 Task: Look for space in Katsuta, Japan from 5th July, 2023 to 11th July, 2023 for 2 adults in price range Rs.8000 to Rs.16000. Place can be entire place with 2 bedrooms having 2 beds and 1 bathroom. Property type can be house, flat, guest house. Booking option can be shelf check-in. Required host language is English.
Action: Mouse moved to (452, 80)
Screenshot: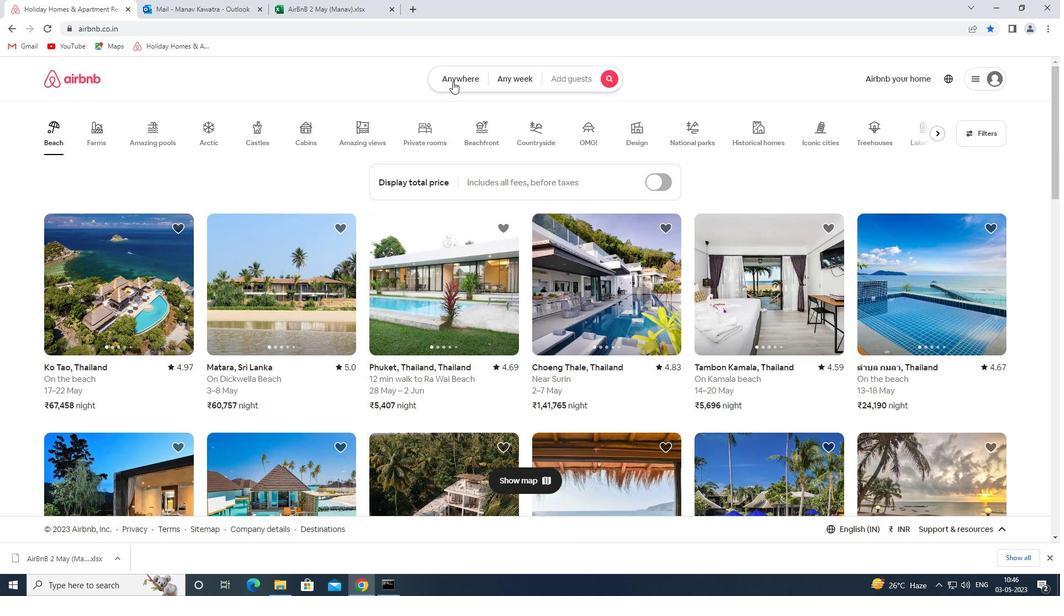 
Action: Mouse pressed left at (452, 80)
Screenshot: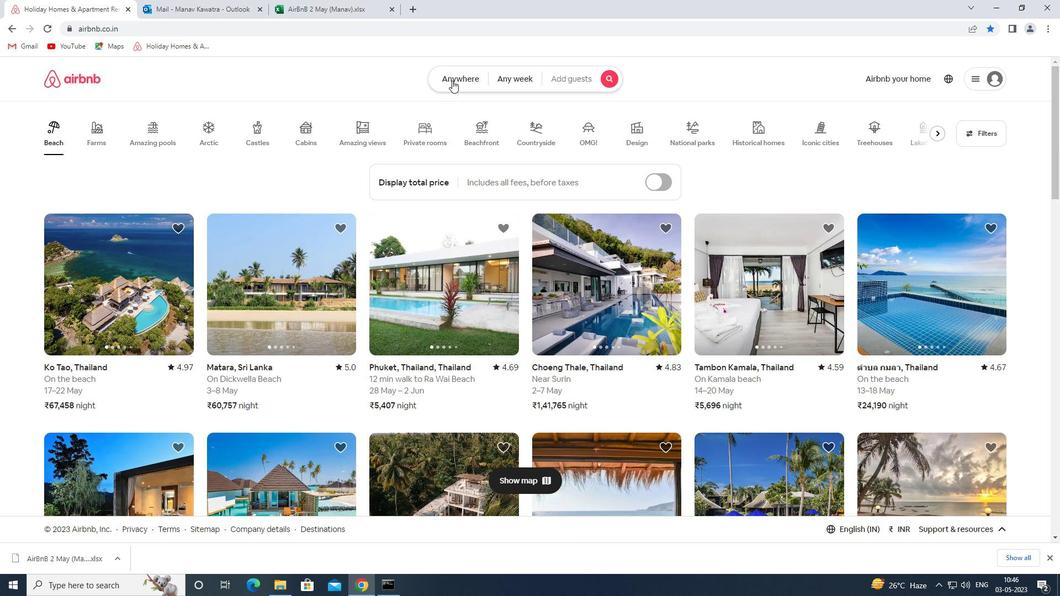 
Action: Mouse moved to (344, 117)
Screenshot: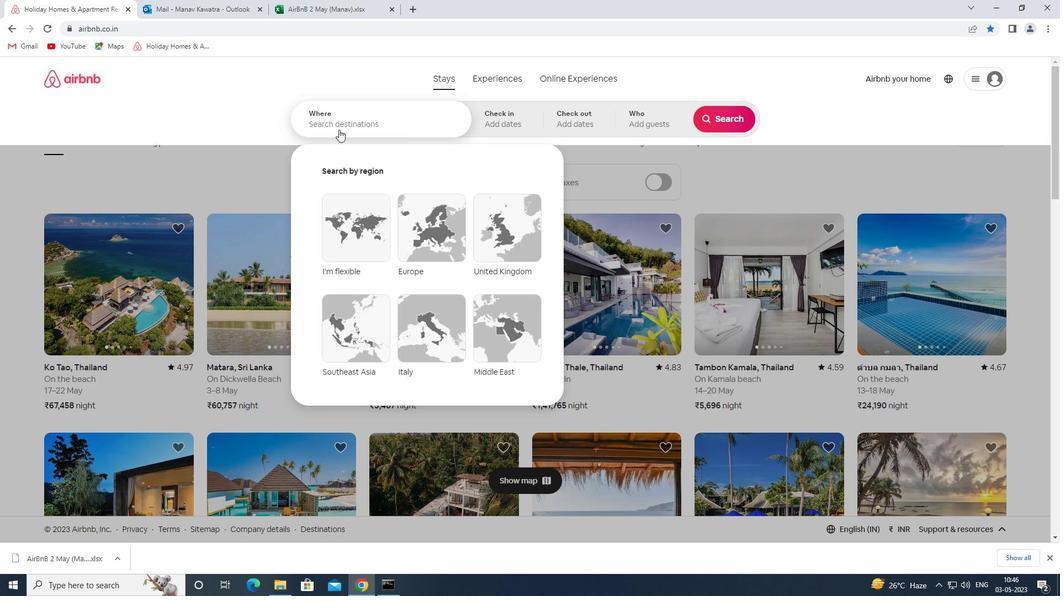 
Action: Mouse pressed left at (344, 117)
Screenshot: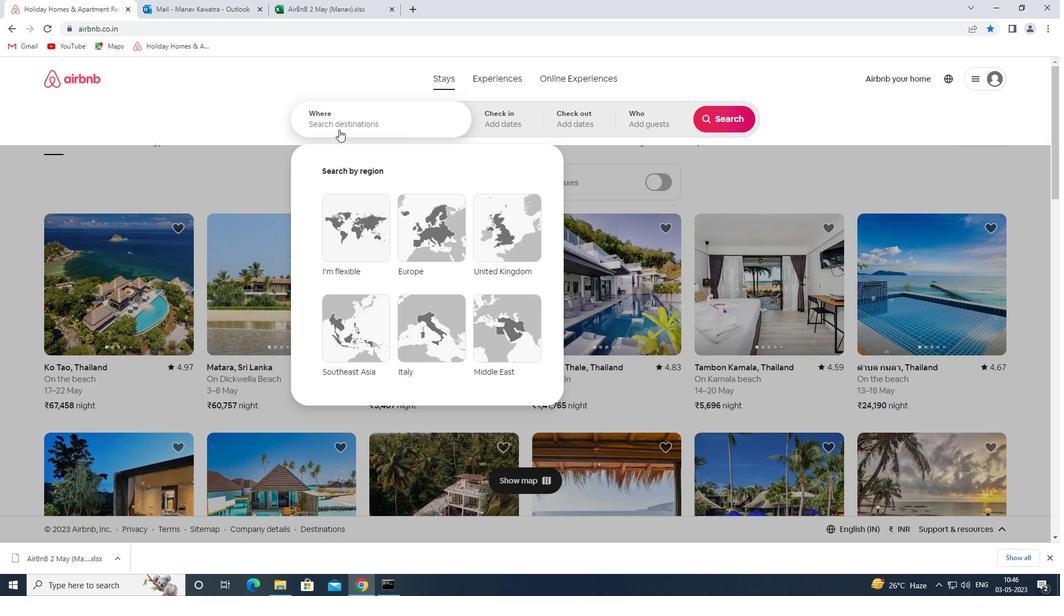 
Action: Mouse moved to (349, 126)
Screenshot: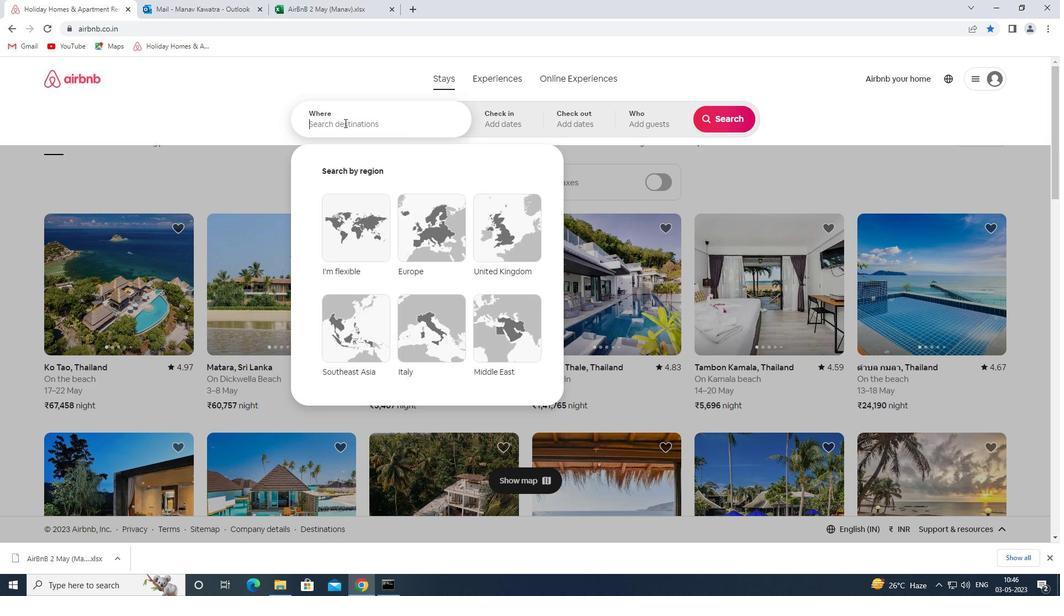 
Action: Key pressed katsuta<Key.space>japan<Key.space><Key.enter>
Screenshot: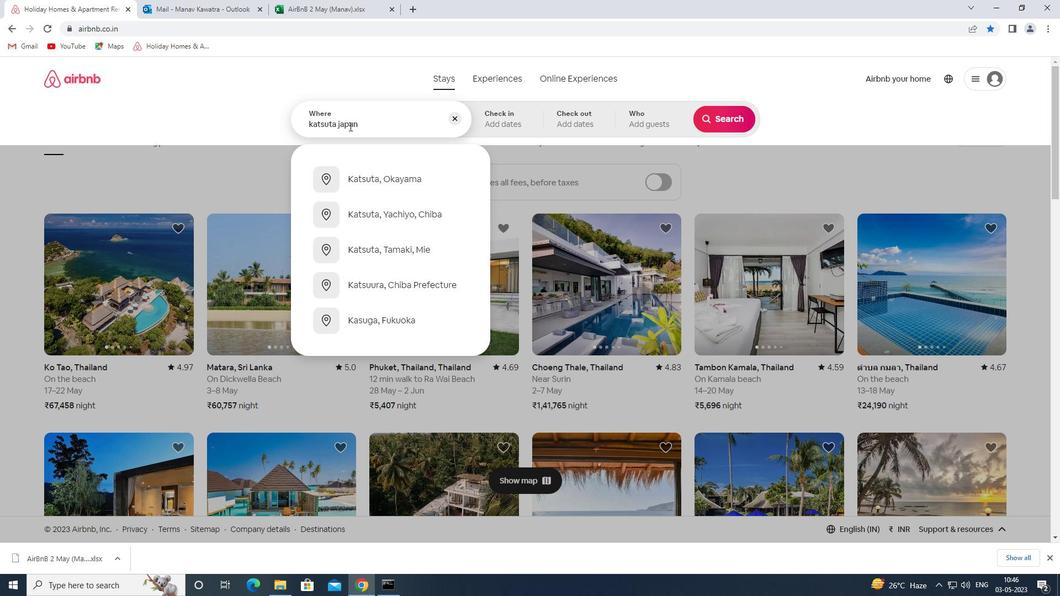 
Action: Mouse moved to (730, 202)
Screenshot: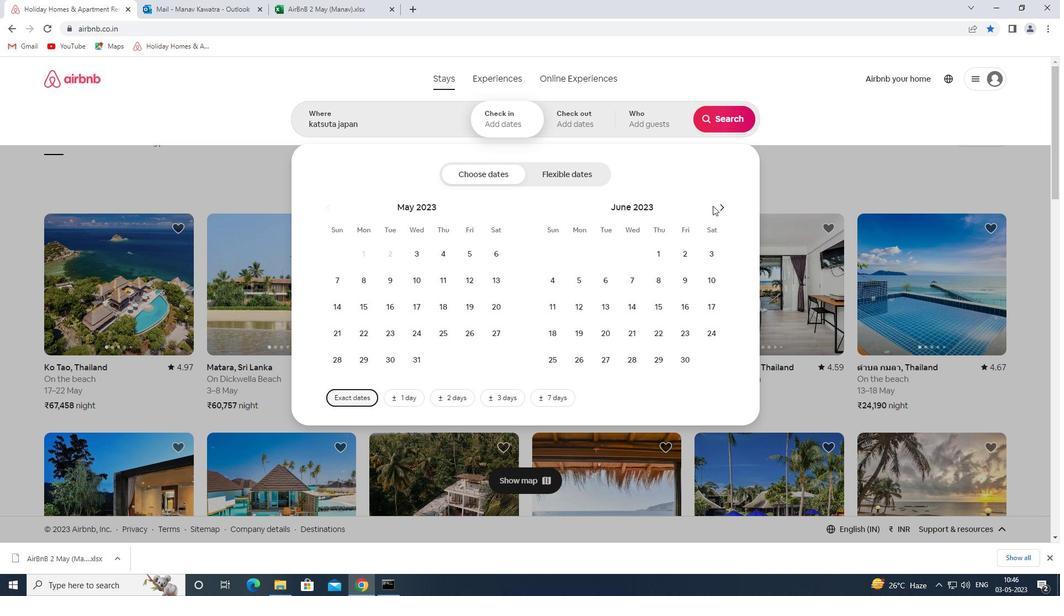 
Action: Mouse pressed left at (730, 202)
Screenshot: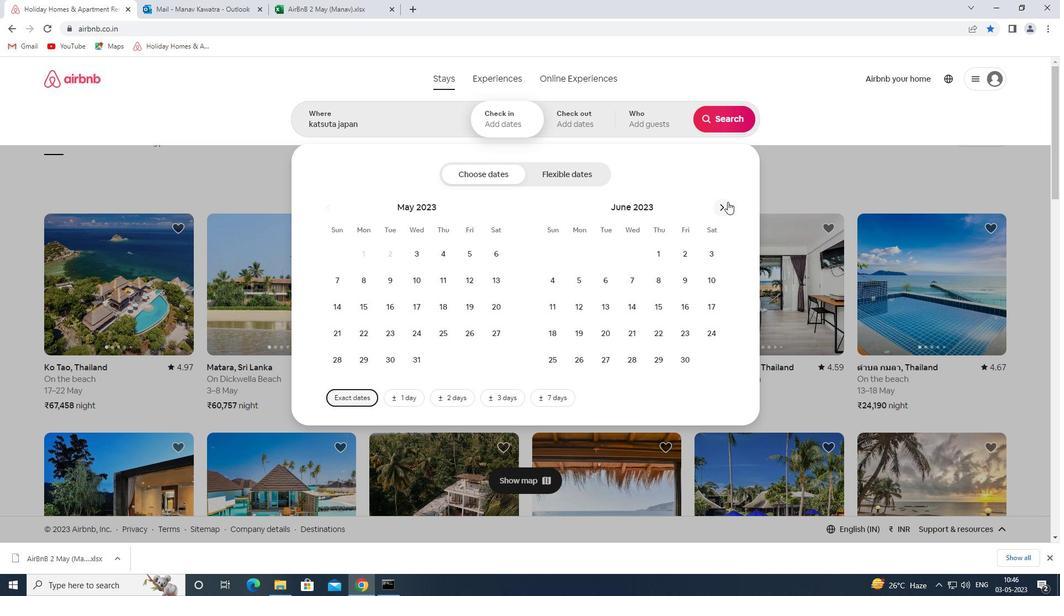 
Action: Mouse moved to (721, 205)
Screenshot: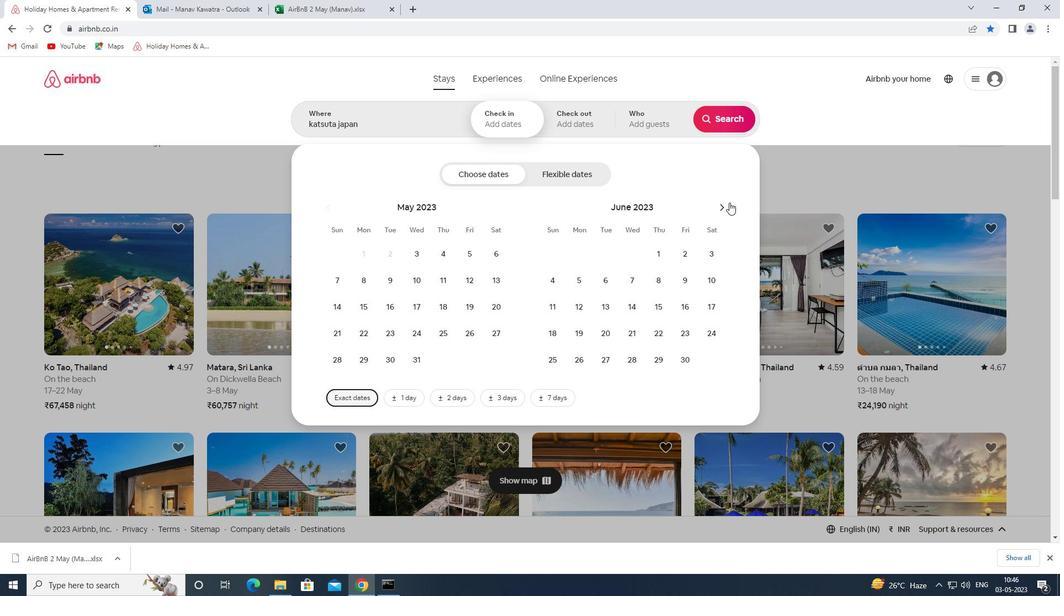
Action: Mouse pressed left at (721, 205)
Screenshot: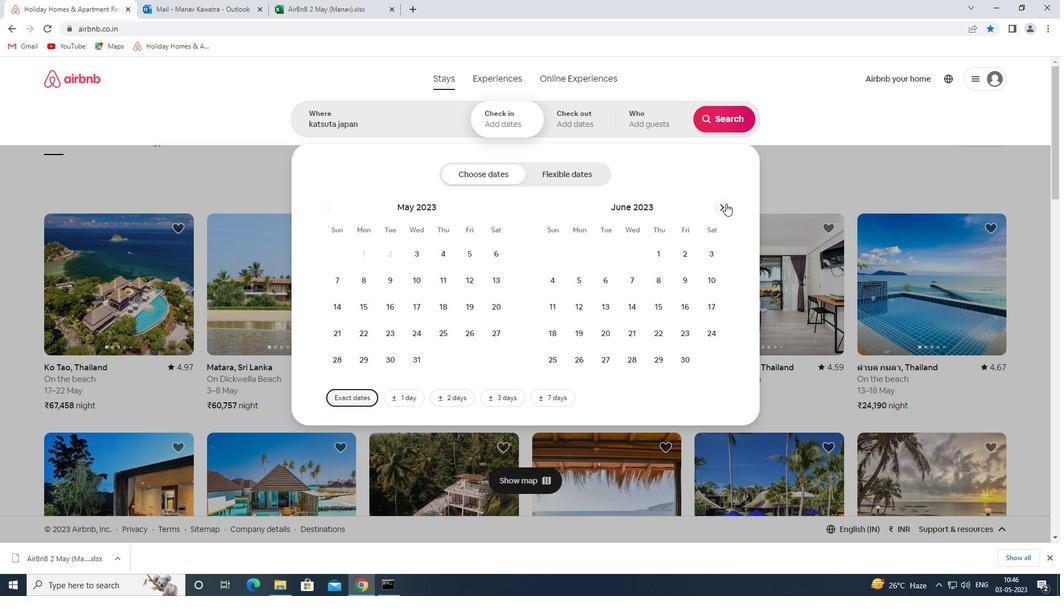 
Action: Mouse moved to (625, 282)
Screenshot: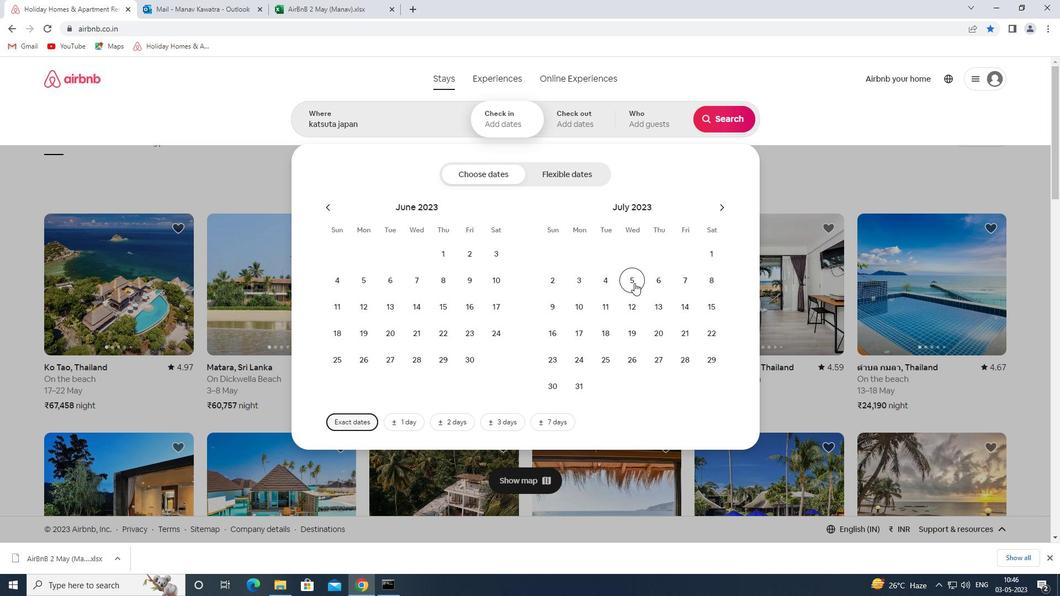 
Action: Mouse pressed left at (625, 282)
Screenshot: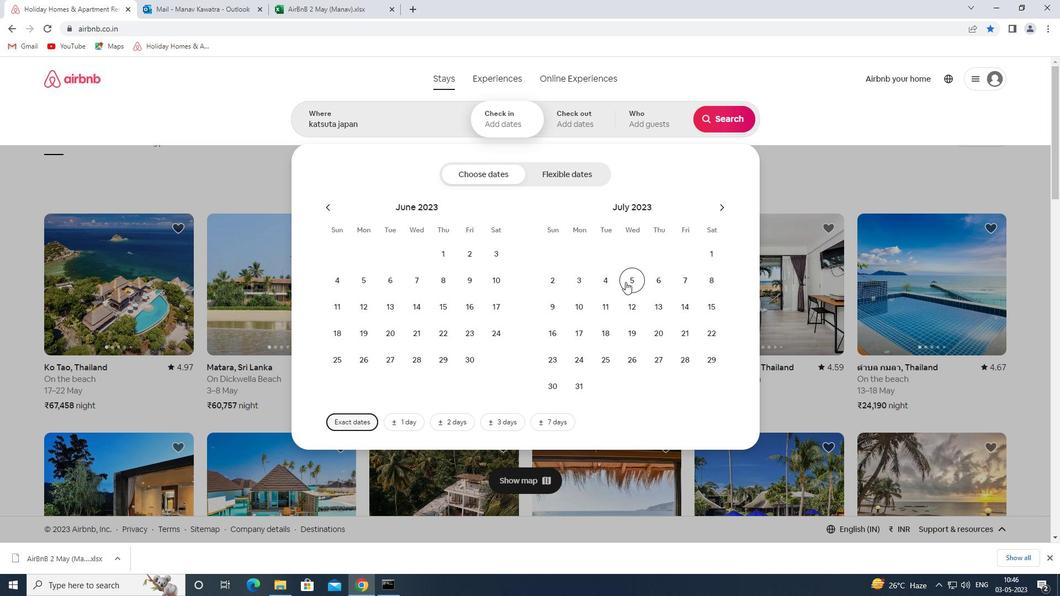 
Action: Mouse moved to (598, 310)
Screenshot: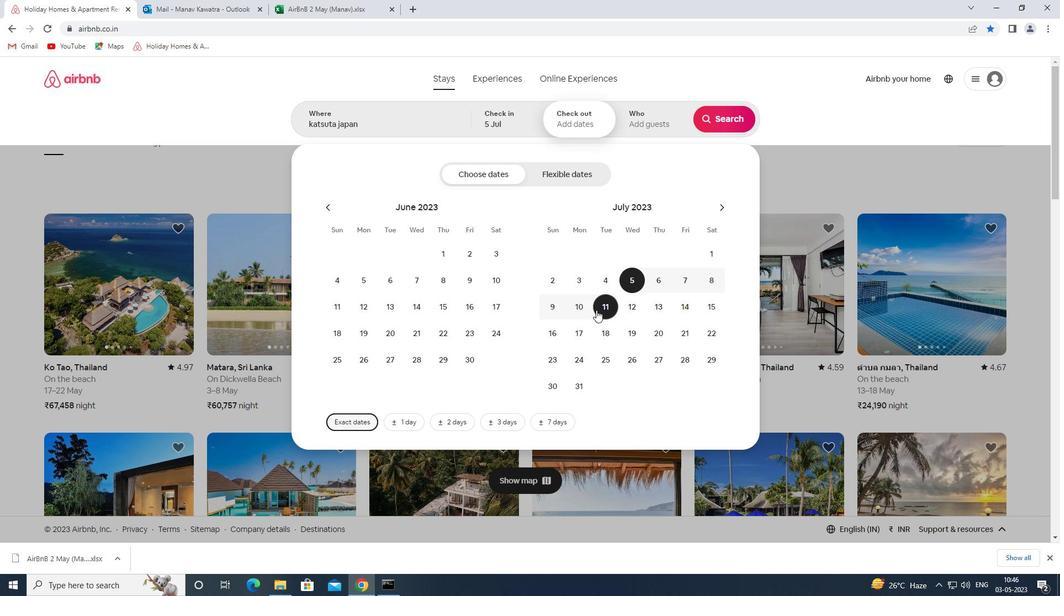 
Action: Mouse pressed left at (598, 310)
Screenshot: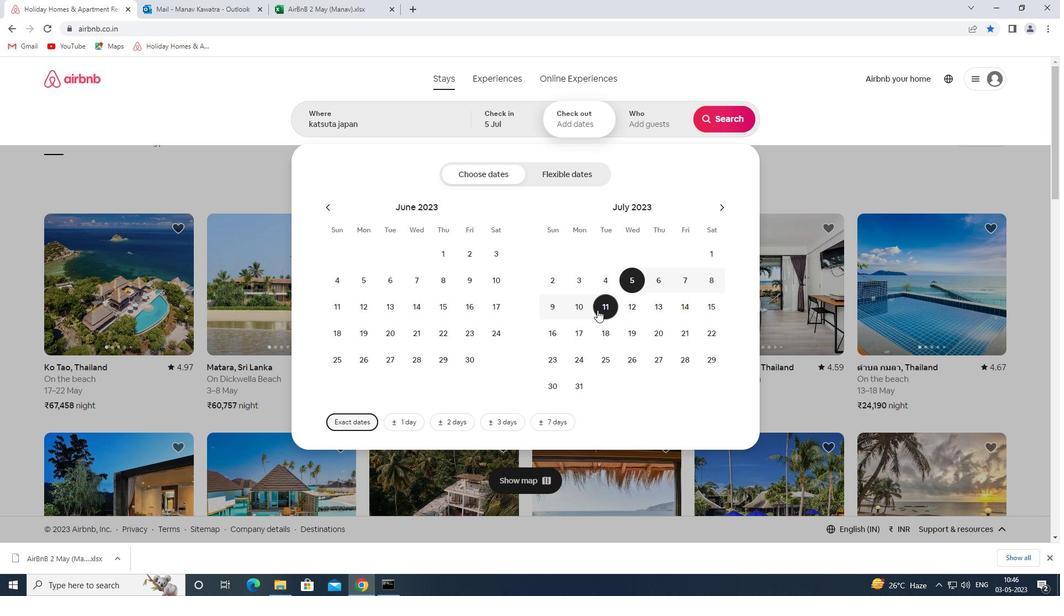 
Action: Mouse moved to (651, 128)
Screenshot: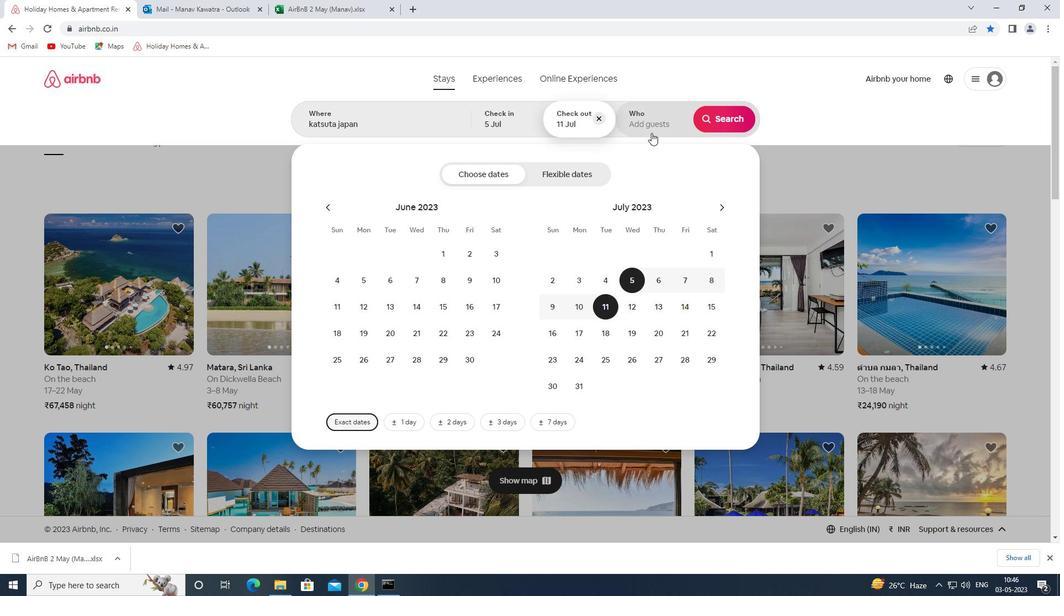 
Action: Mouse pressed left at (651, 128)
Screenshot: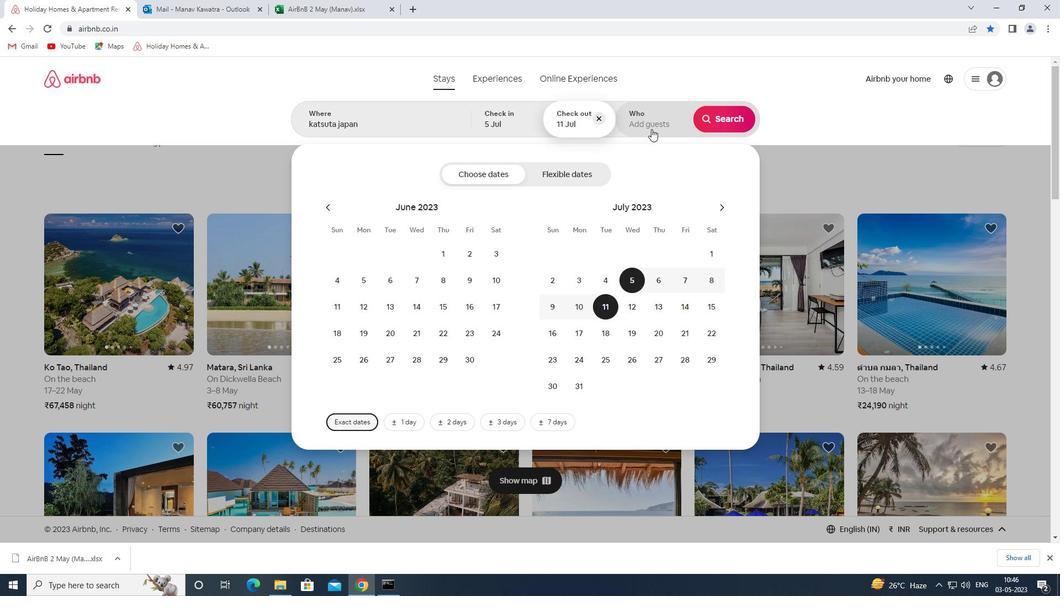 
Action: Mouse moved to (725, 183)
Screenshot: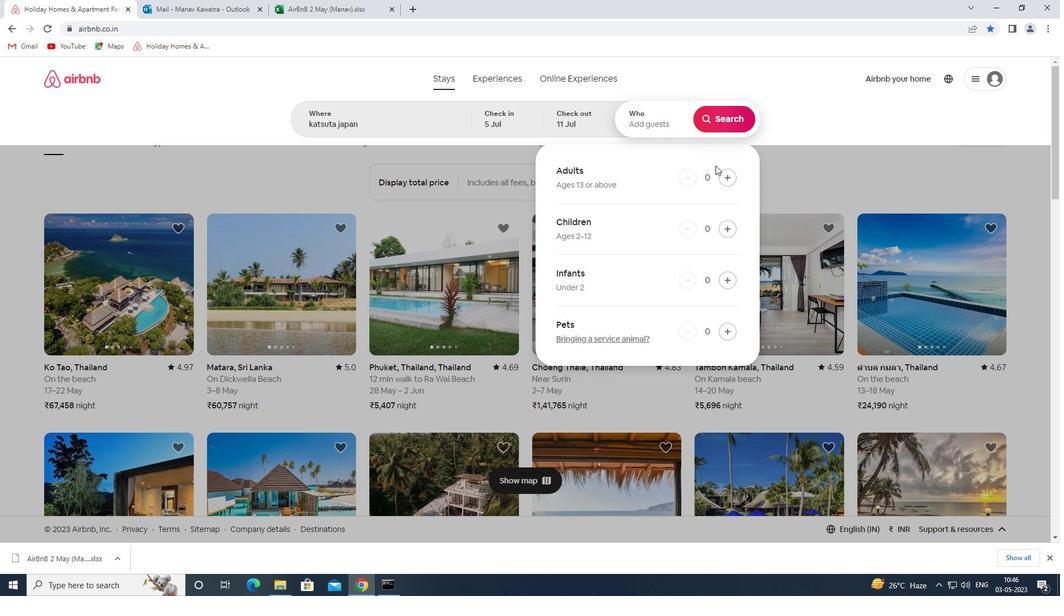 
Action: Mouse pressed left at (725, 183)
Screenshot: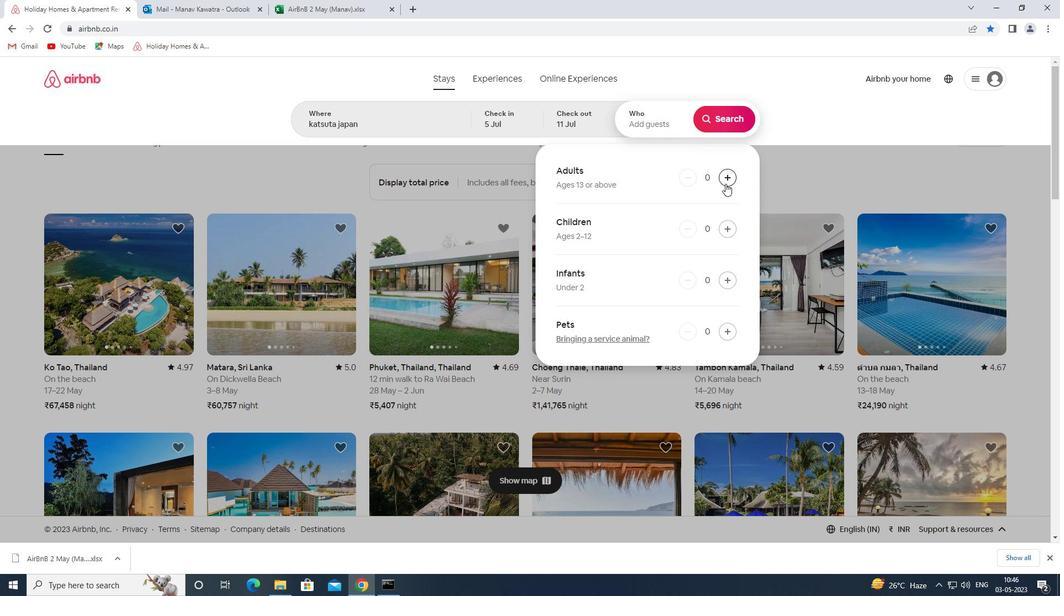 
Action: Mouse pressed left at (725, 183)
Screenshot: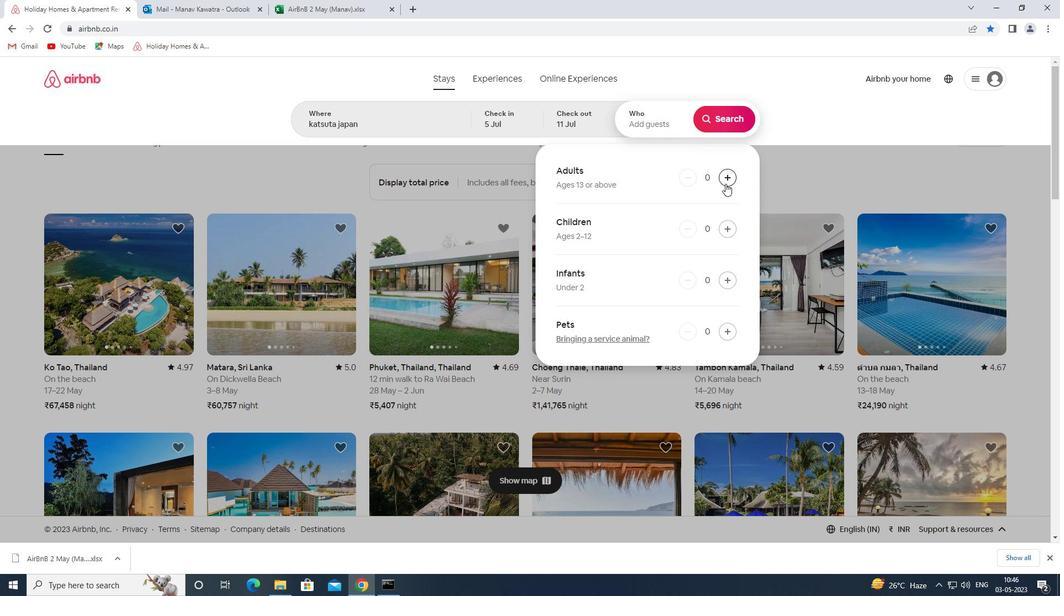 
Action: Mouse moved to (725, 124)
Screenshot: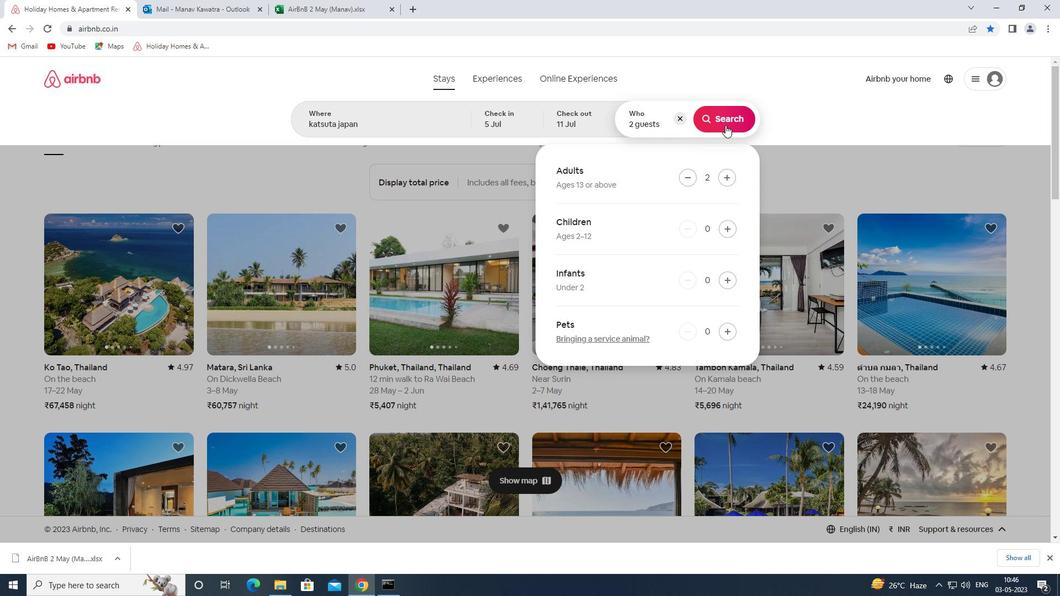 
Action: Mouse pressed left at (725, 124)
Screenshot: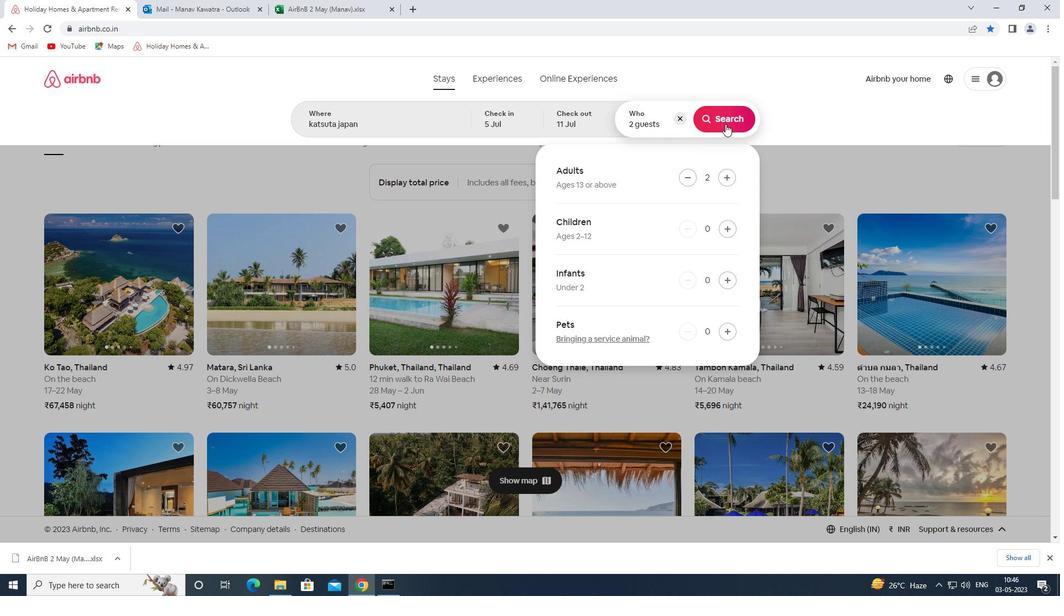 
Action: Mouse moved to (1016, 123)
Screenshot: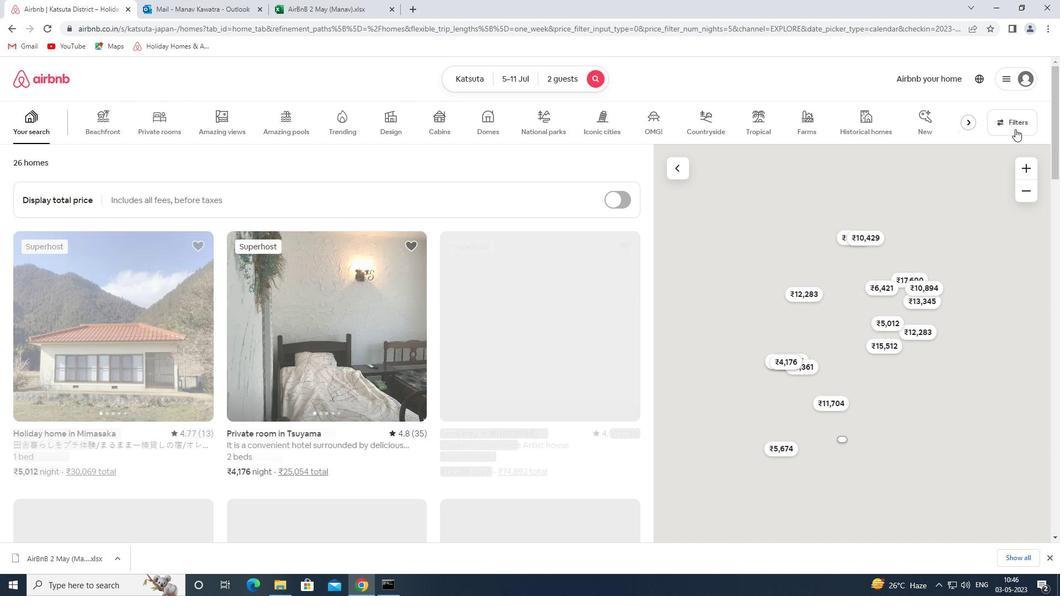 
Action: Mouse pressed left at (1016, 123)
Screenshot: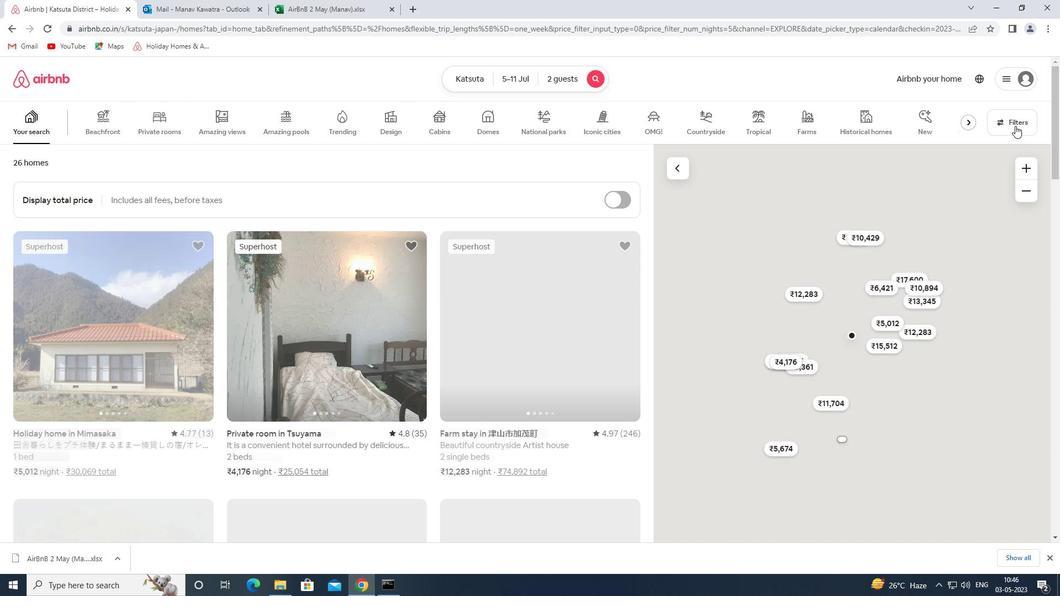 
Action: Mouse moved to (395, 256)
Screenshot: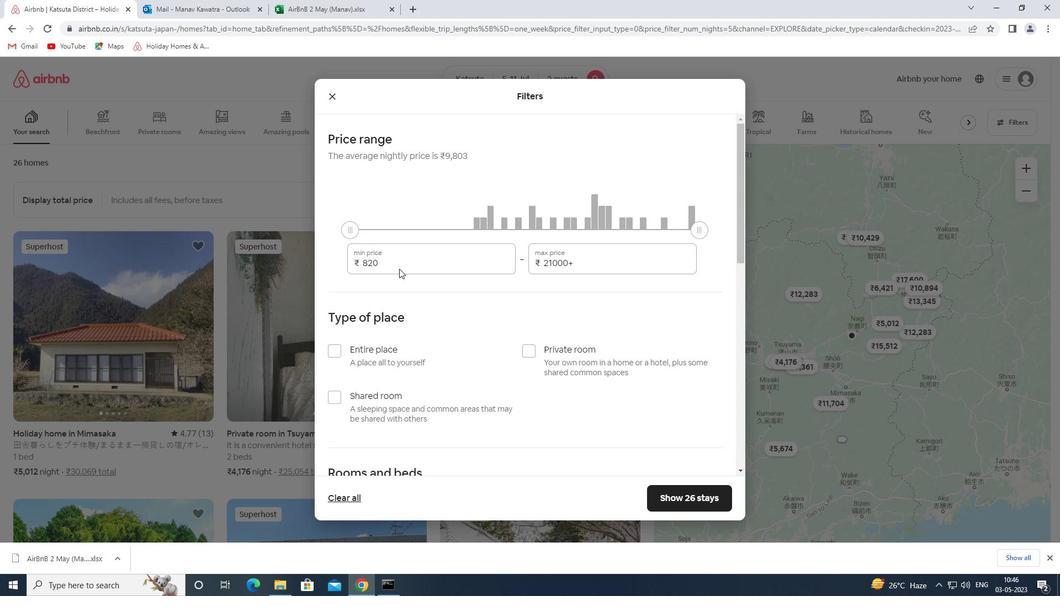 
Action: Mouse pressed left at (395, 256)
Screenshot: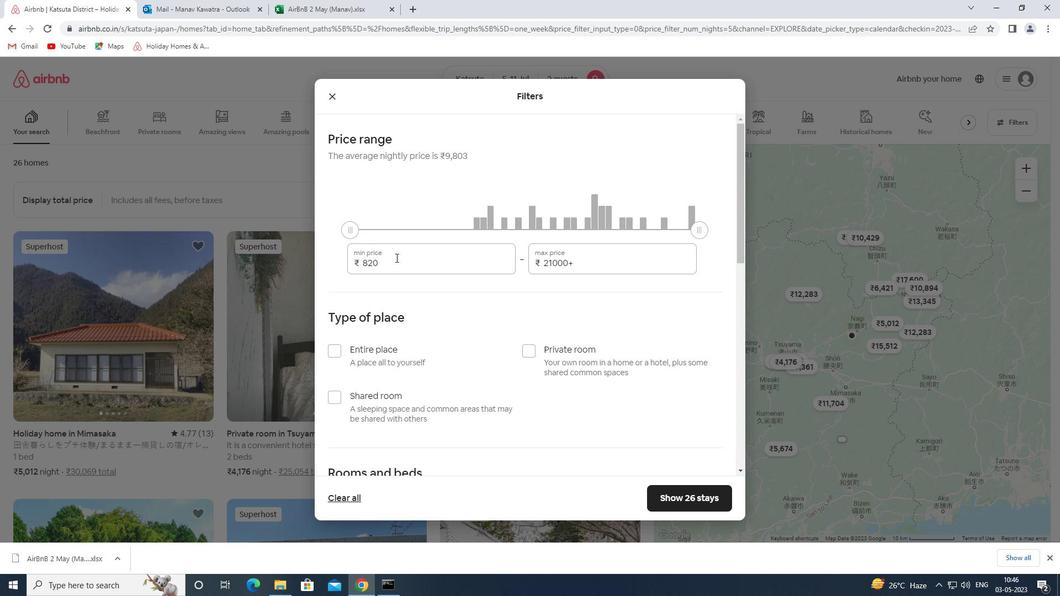 
Action: Mouse moved to (393, 260)
Screenshot: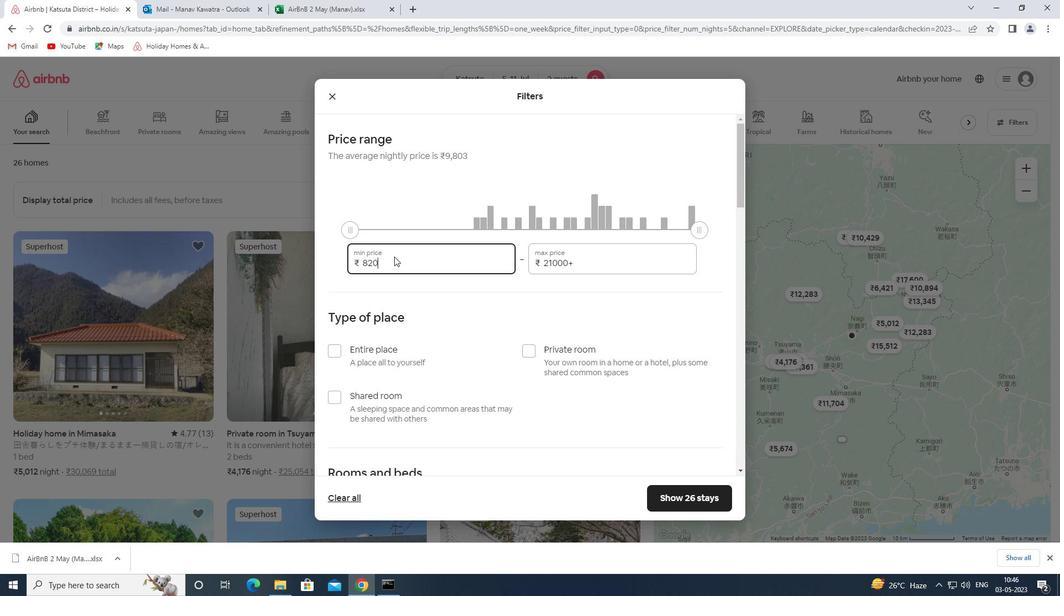 
Action: Mouse pressed left at (393, 260)
Screenshot: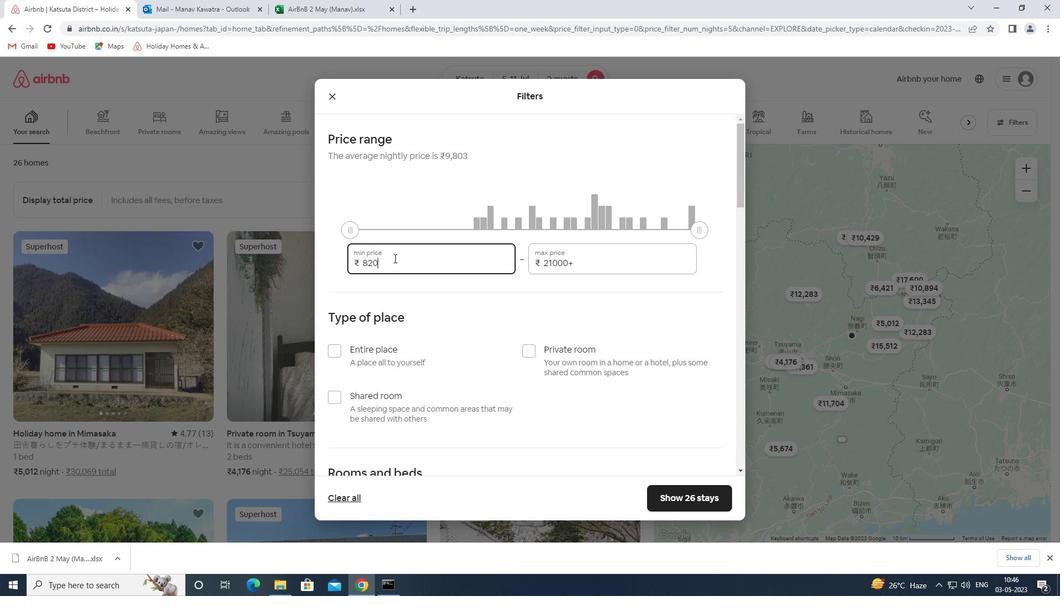 
Action: Mouse pressed left at (393, 260)
Screenshot: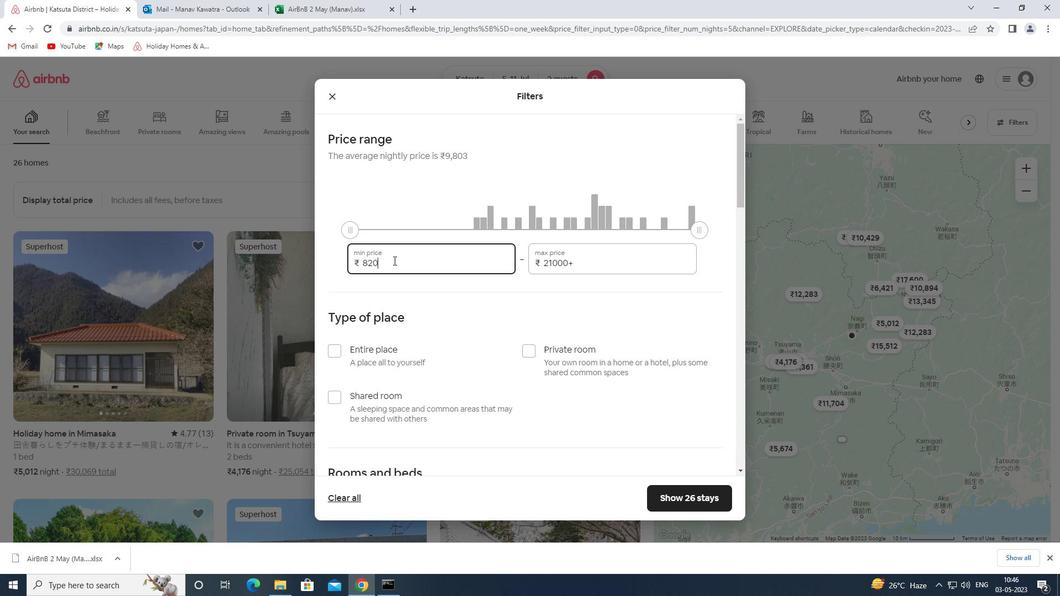 
Action: Key pressed 8000<Key.tab>16000
Screenshot: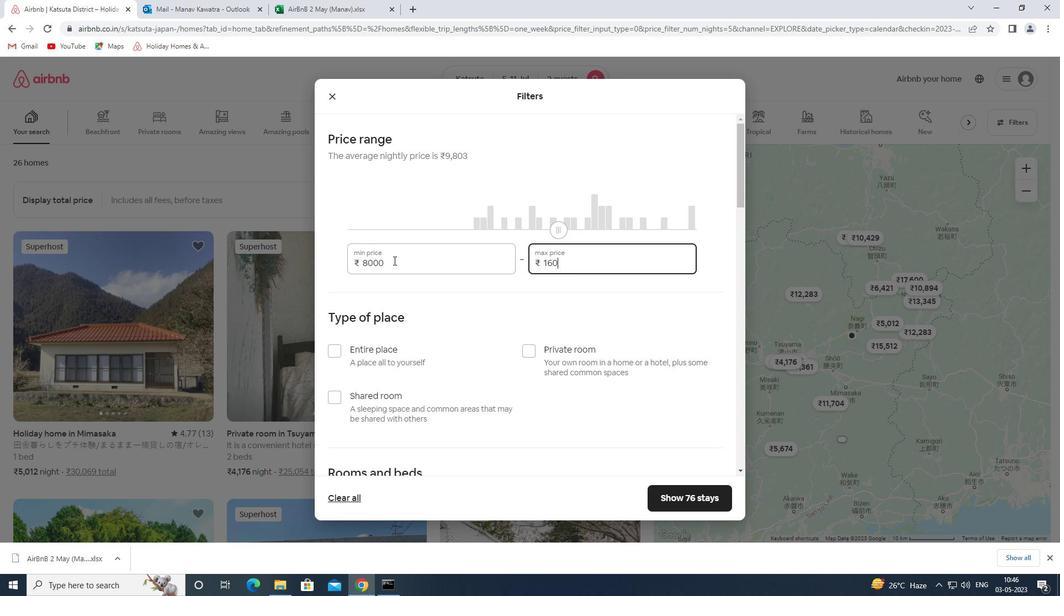 
Action: Mouse moved to (359, 350)
Screenshot: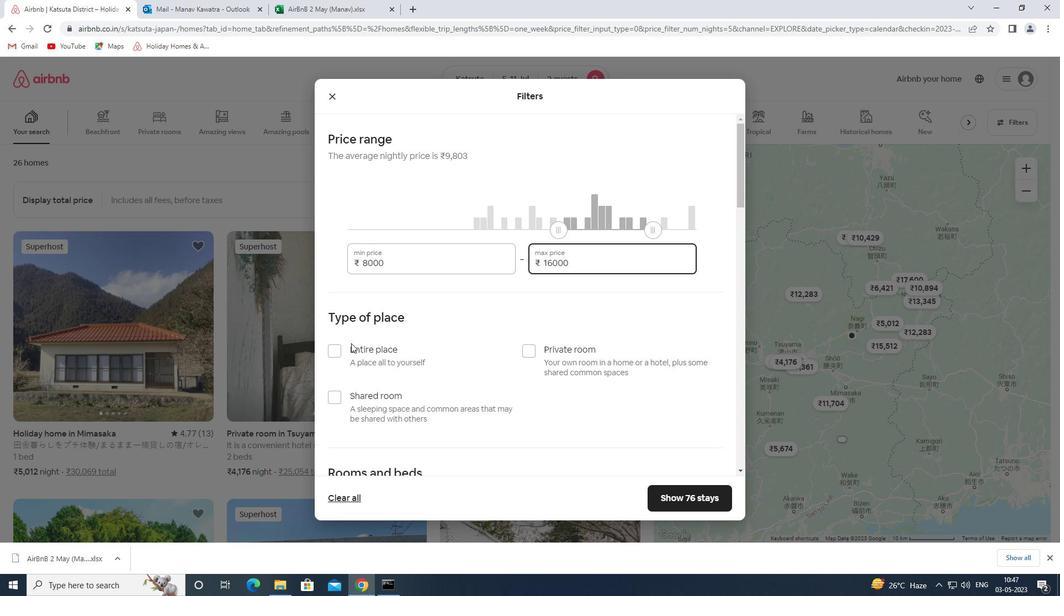 
Action: Mouse pressed left at (359, 350)
Screenshot: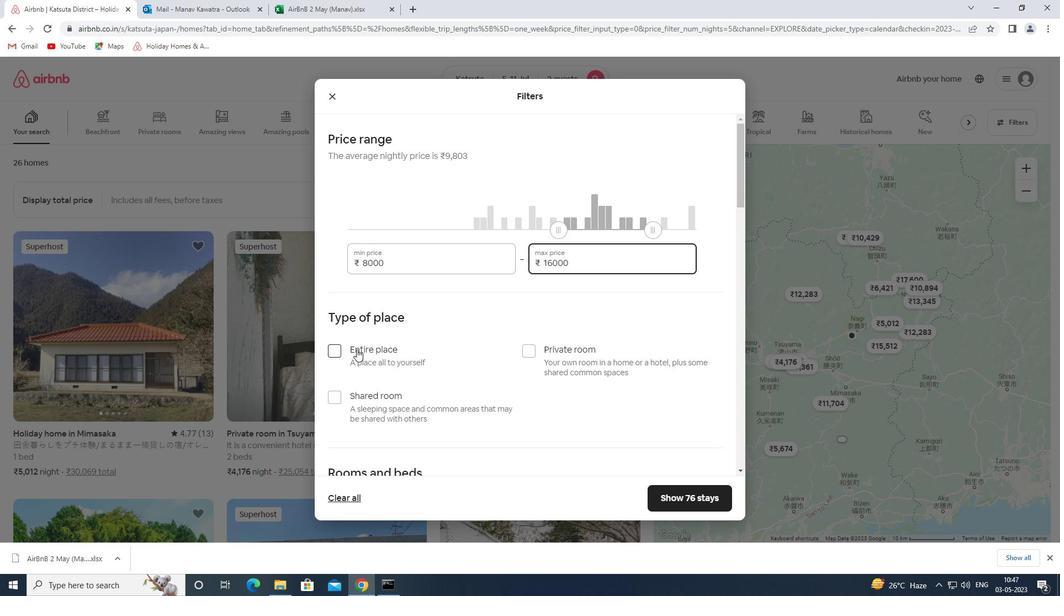 
Action: Mouse moved to (434, 282)
Screenshot: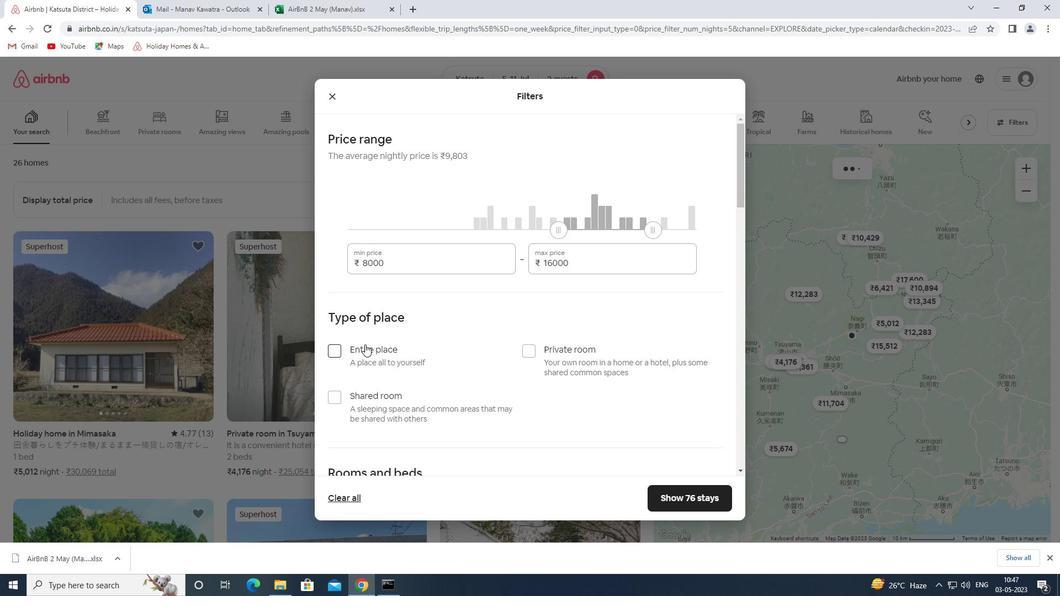 
Action: Mouse scrolled (434, 282) with delta (0, 0)
Screenshot: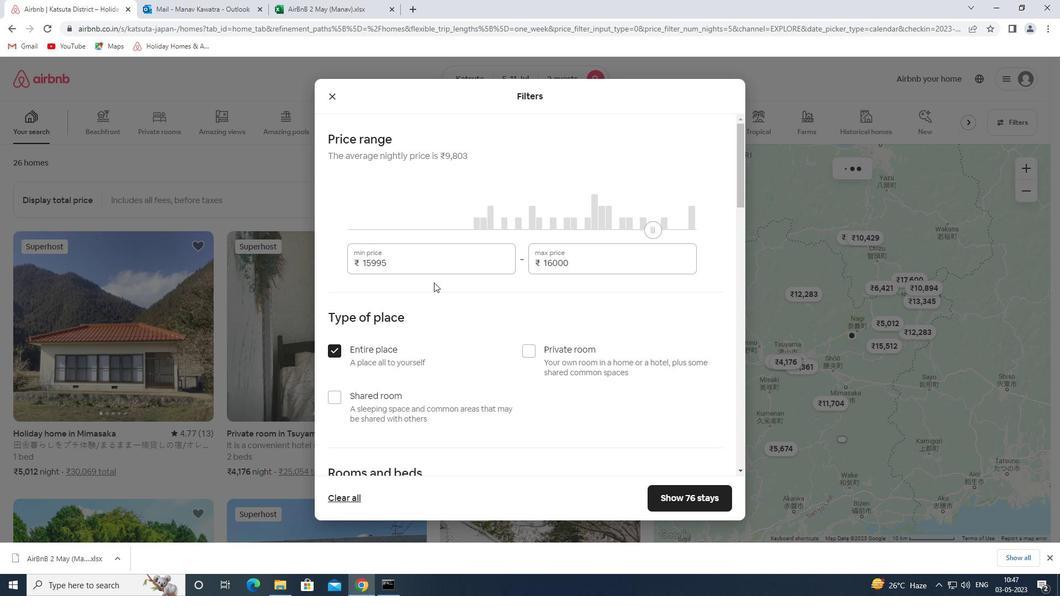 
Action: Mouse scrolled (434, 282) with delta (0, 0)
Screenshot: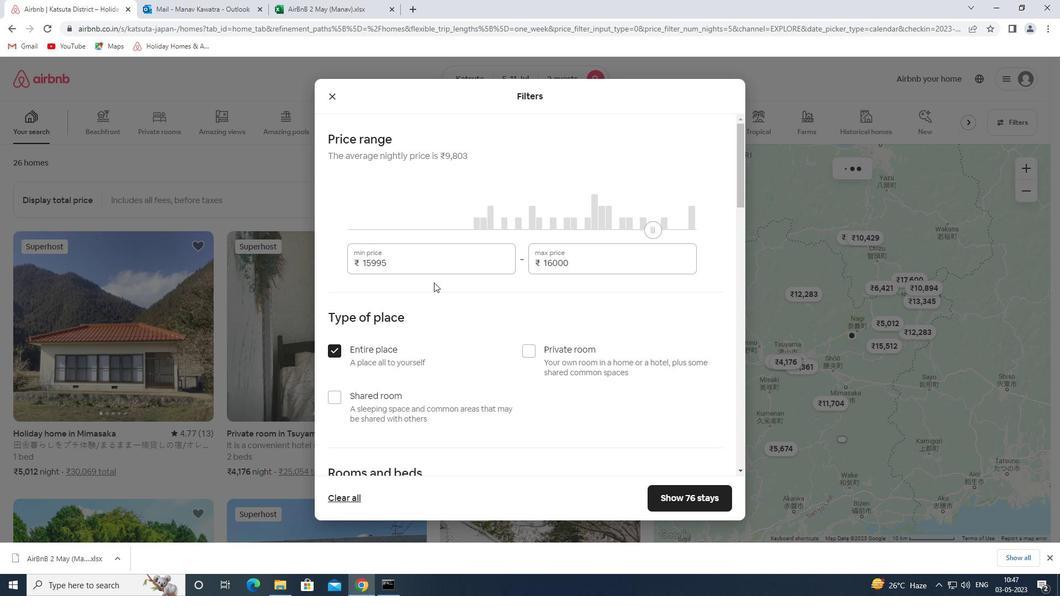 
Action: Mouse scrolled (434, 282) with delta (0, 0)
Screenshot: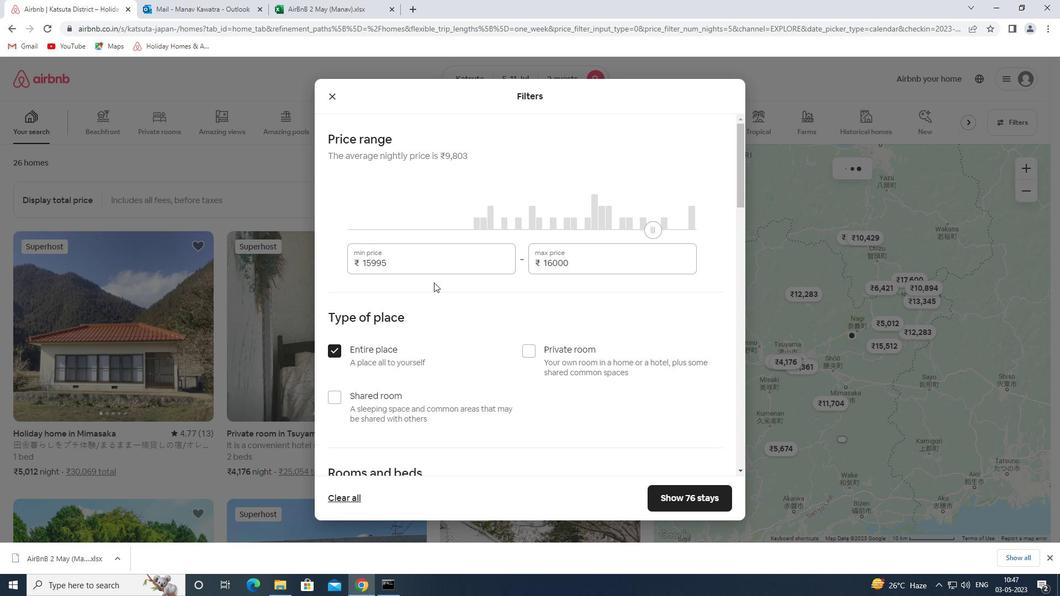 
Action: Mouse scrolled (434, 282) with delta (0, 0)
Screenshot: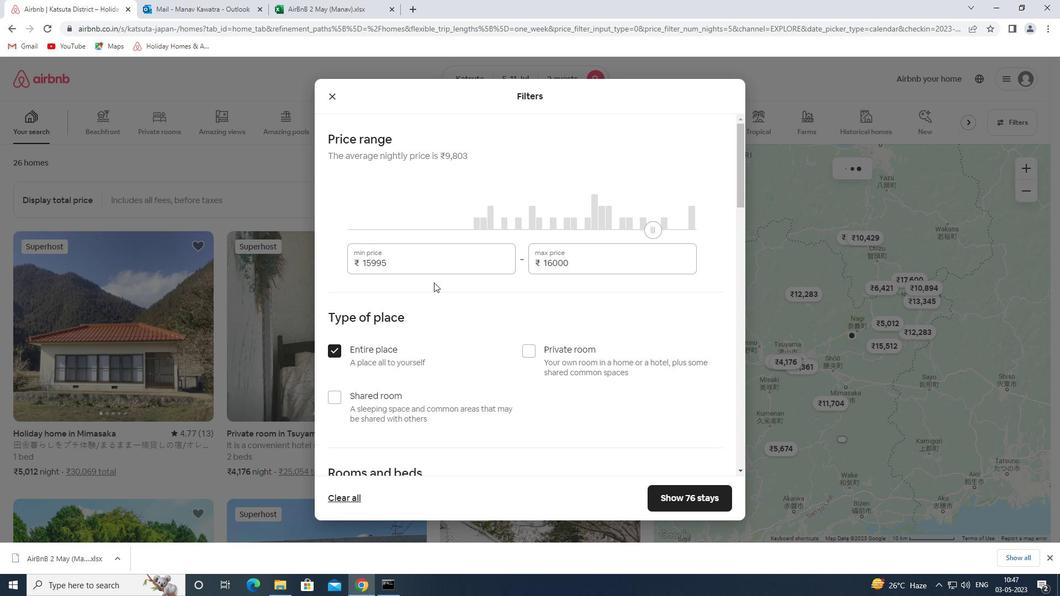 
Action: Mouse scrolled (434, 282) with delta (0, 0)
Screenshot: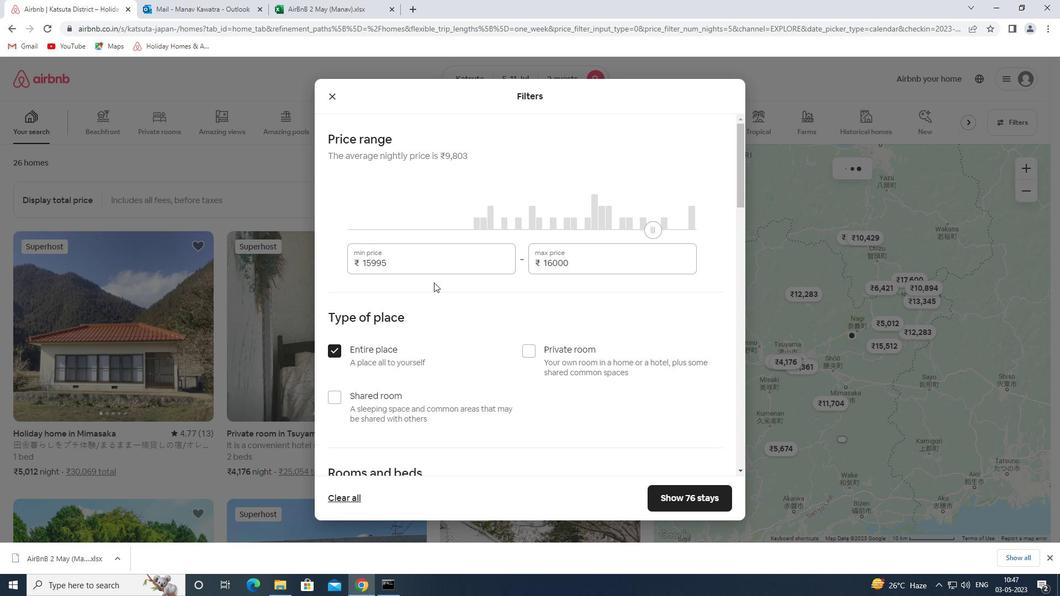 
Action: Mouse scrolled (434, 282) with delta (0, 0)
Screenshot: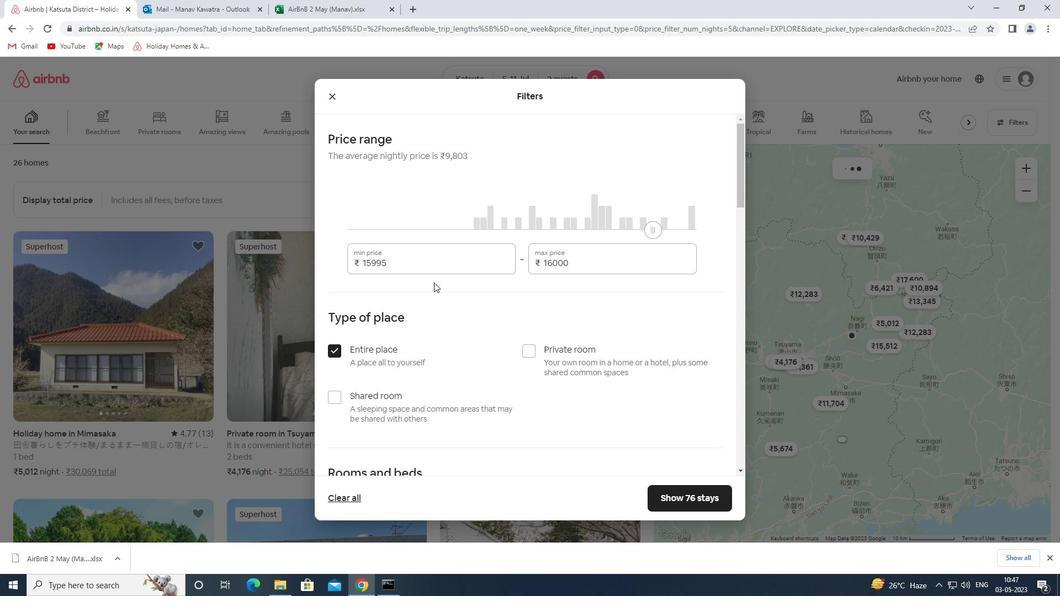 
Action: Mouse scrolled (434, 282) with delta (0, 0)
Screenshot: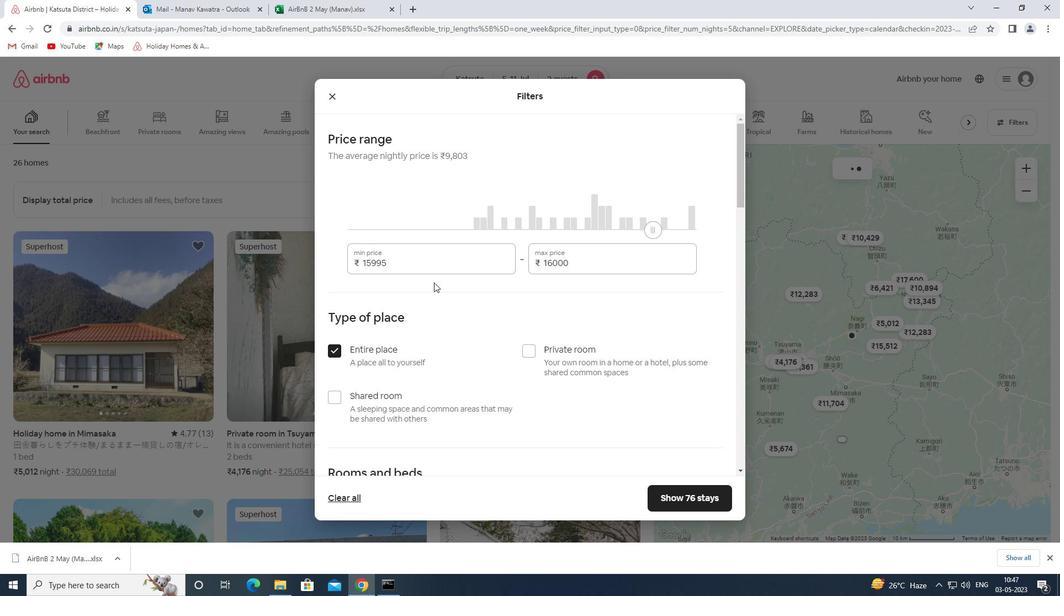 
Action: Mouse moved to (436, 138)
Screenshot: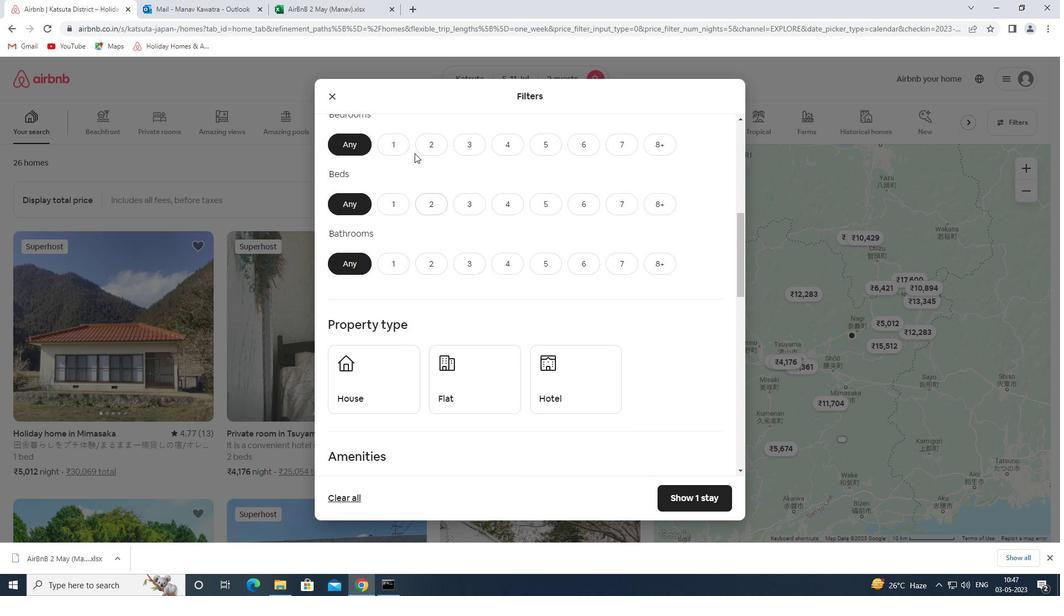 
Action: Mouse pressed left at (436, 138)
Screenshot: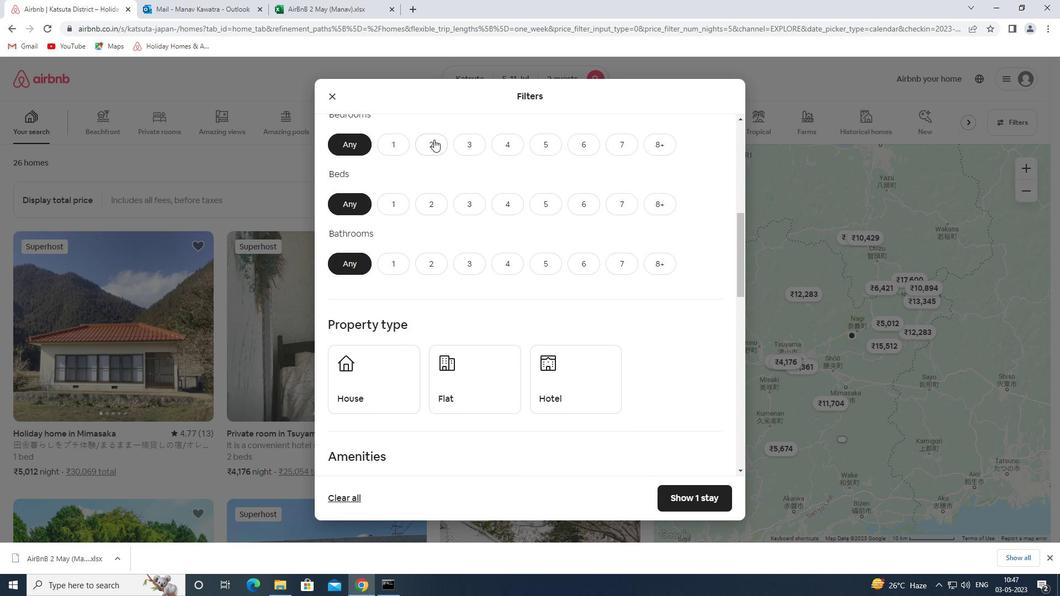 
Action: Mouse moved to (433, 202)
Screenshot: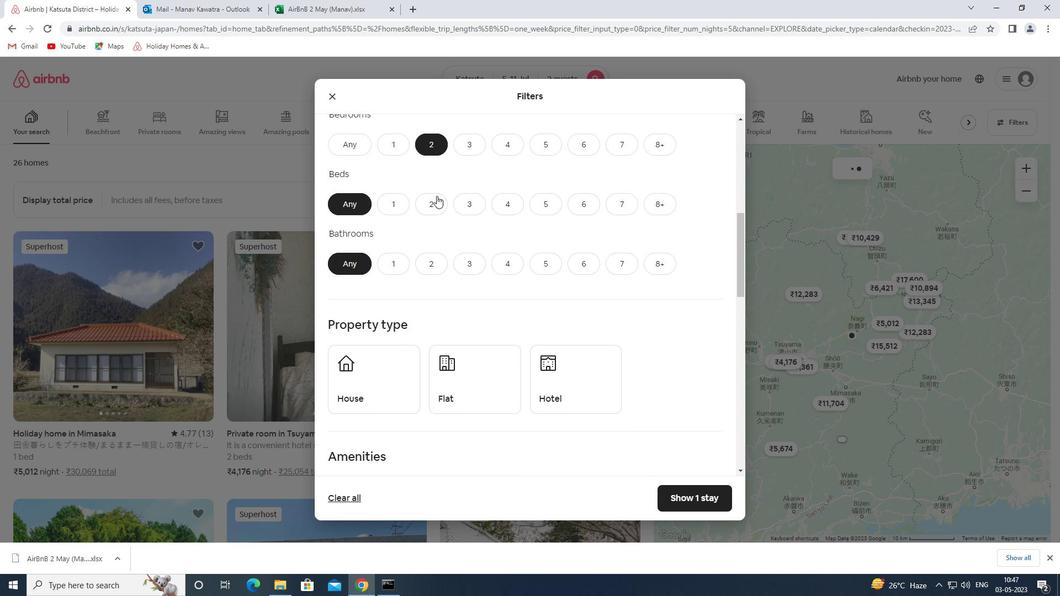 
Action: Mouse pressed left at (433, 202)
Screenshot: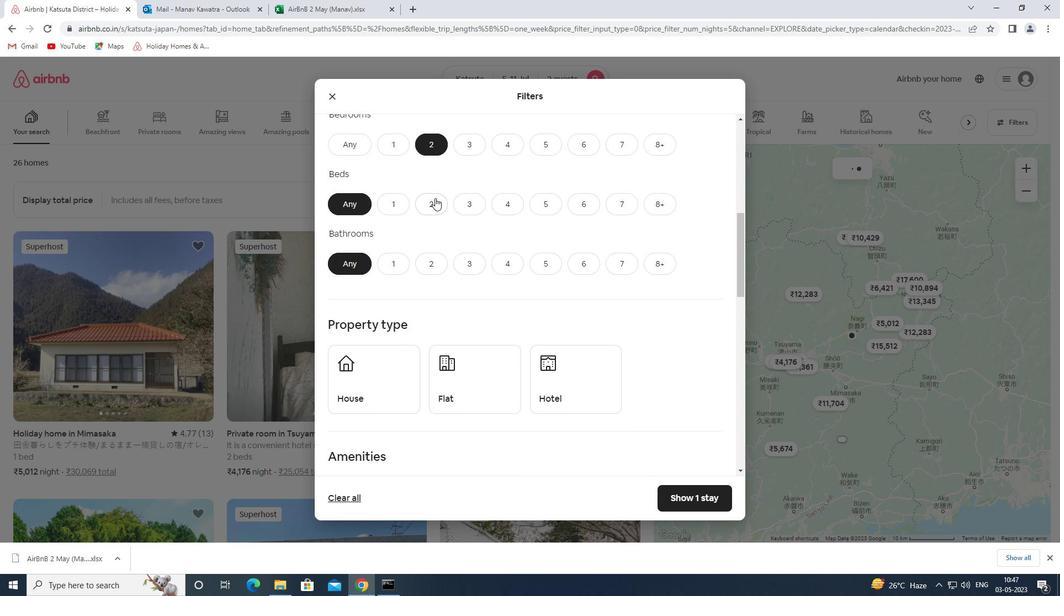 
Action: Mouse moved to (398, 261)
Screenshot: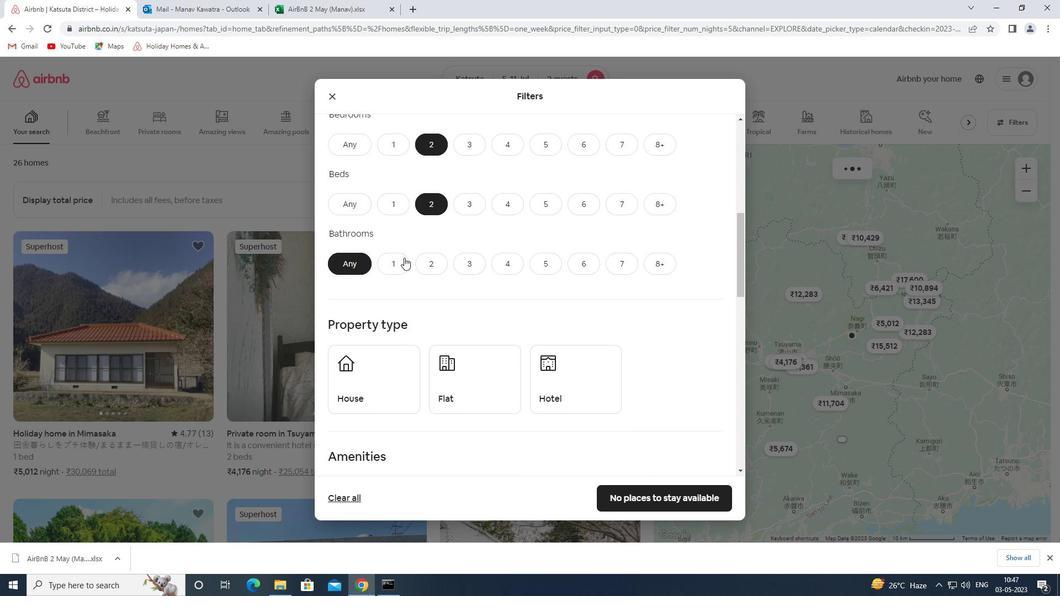 
Action: Mouse pressed left at (398, 261)
Screenshot: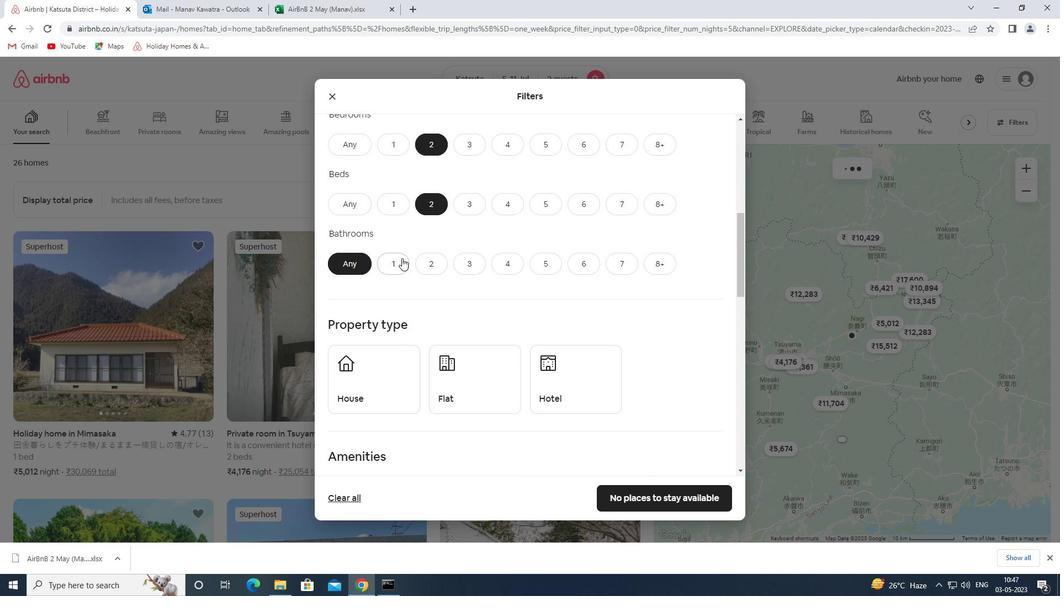 
Action: Mouse moved to (377, 393)
Screenshot: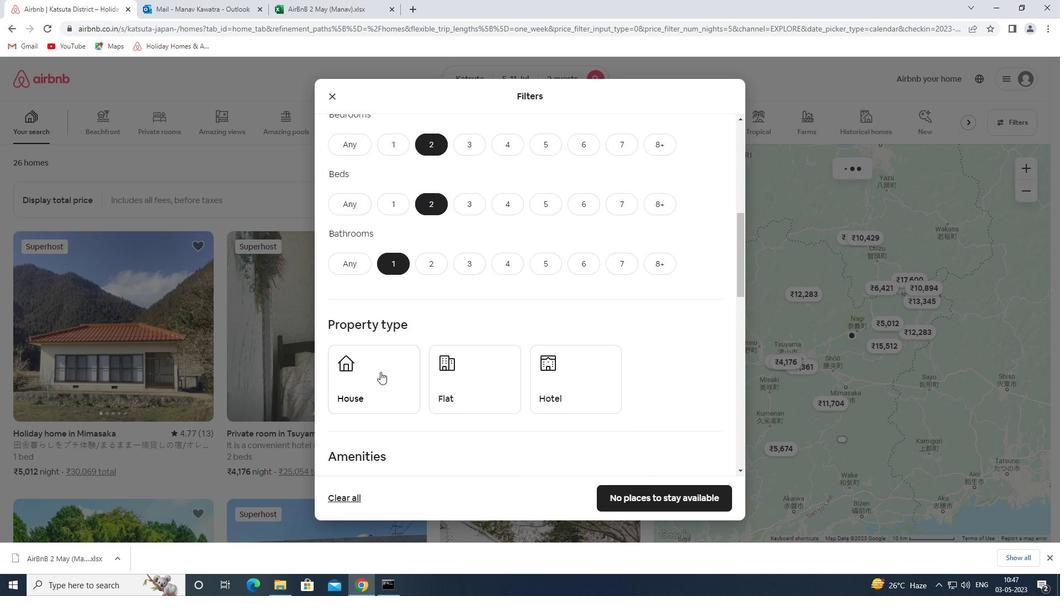 
Action: Mouse pressed left at (377, 393)
Screenshot: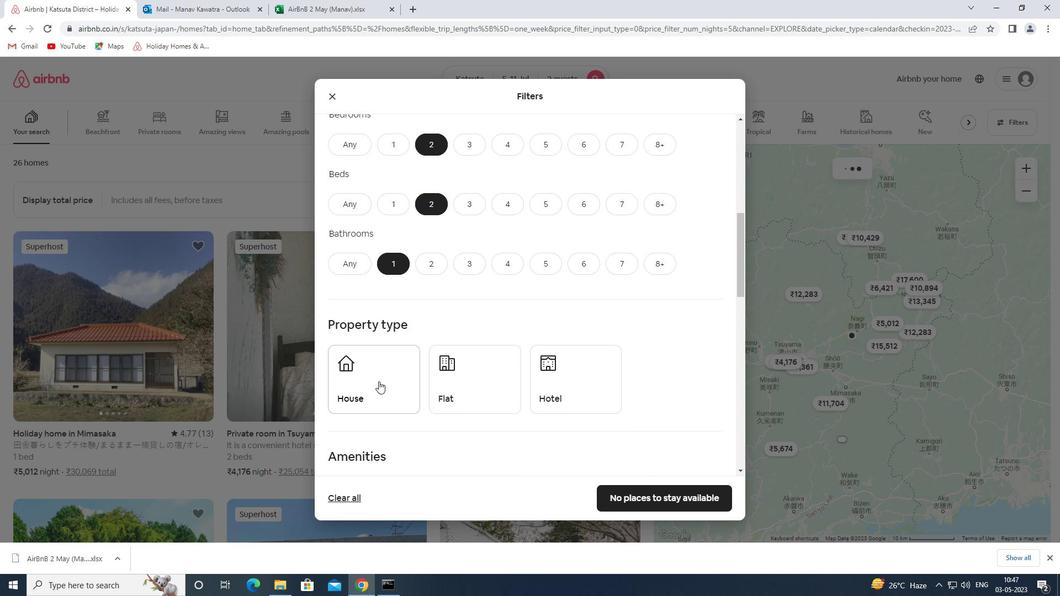 
Action: Mouse moved to (477, 380)
Screenshot: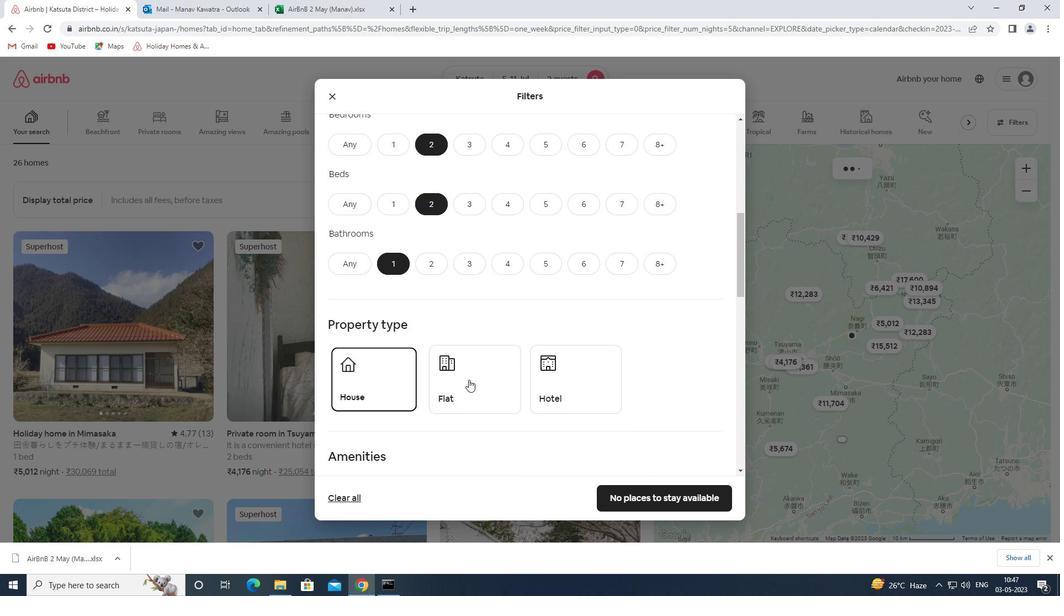 
Action: Mouse pressed left at (477, 380)
Screenshot: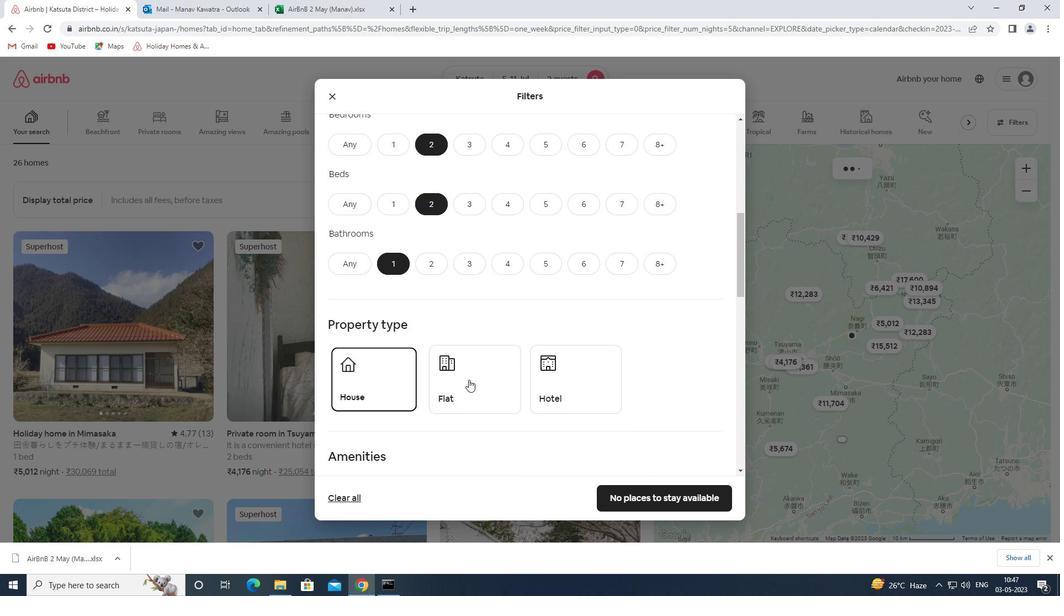 
Action: Mouse moved to (565, 381)
Screenshot: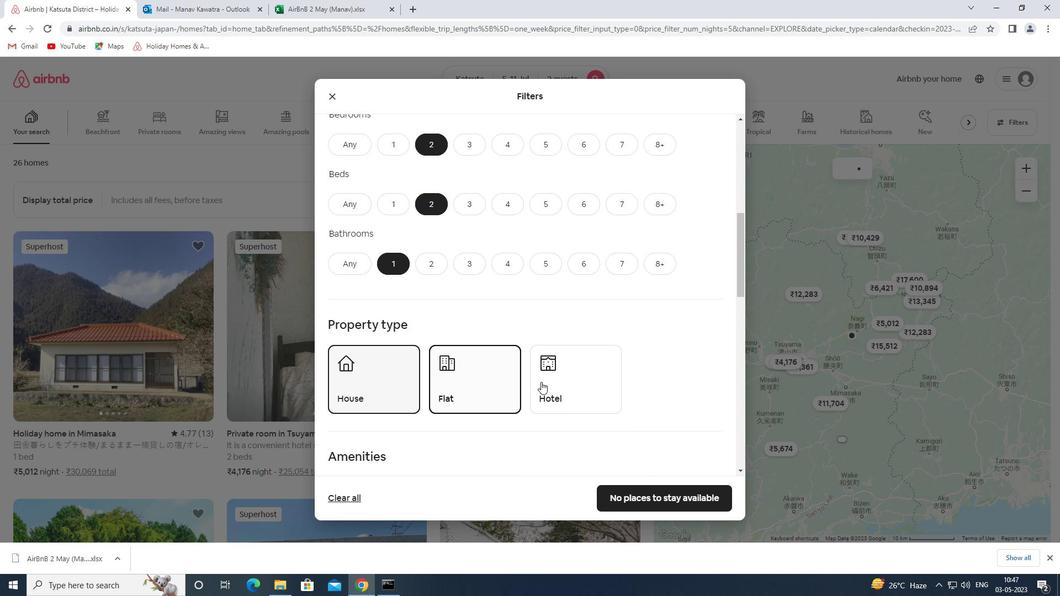 
Action: Mouse pressed left at (565, 381)
Screenshot: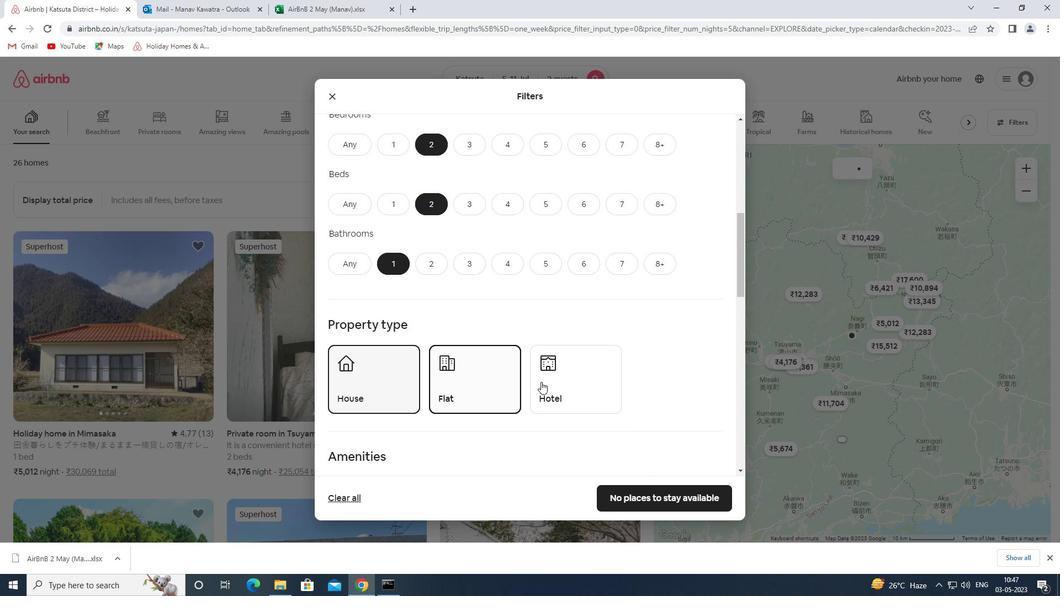 
Action: Mouse moved to (556, 351)
Screenshot: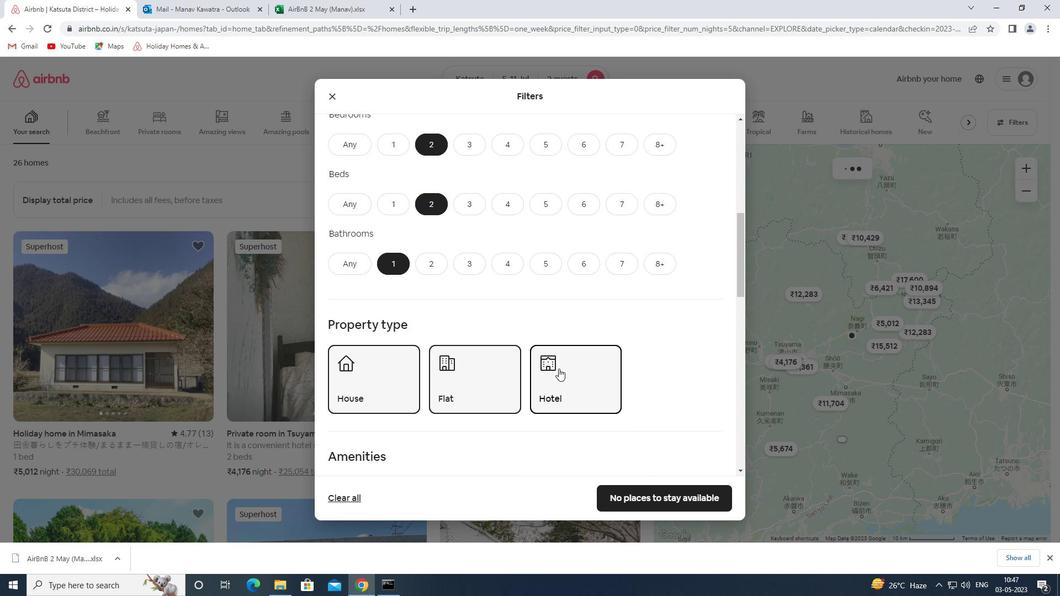 
Action: Mouse scrolled (556, 350) with delta (0, 0)
Screenshot: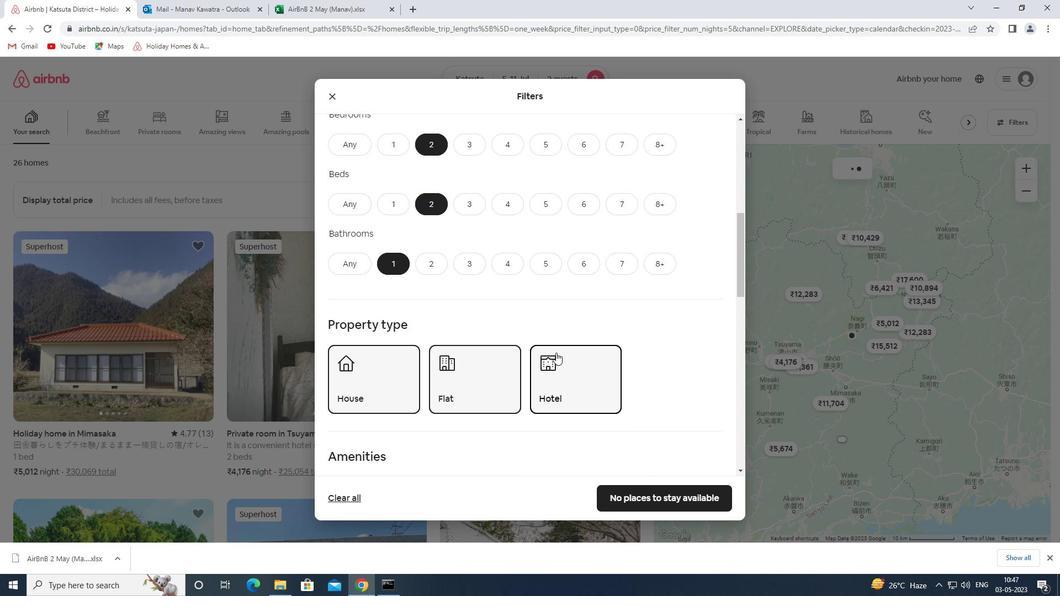 
Action: Mouse scrolled (556, 350) with delta (0, 0)
Screenshot: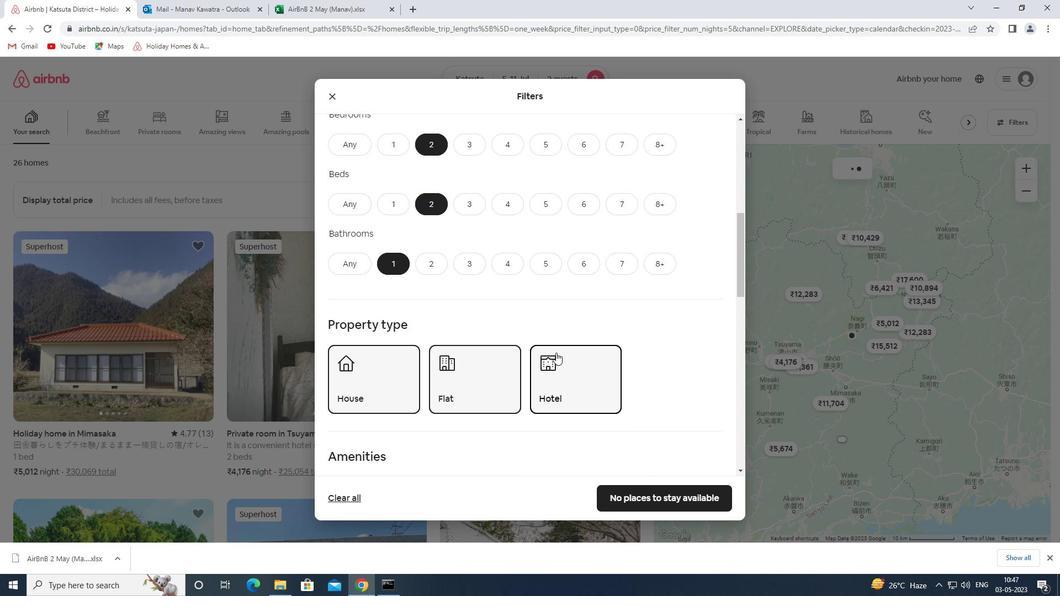 
Action: Mouse scrolled (556, 350) with delta (0, 0)
Screenshot: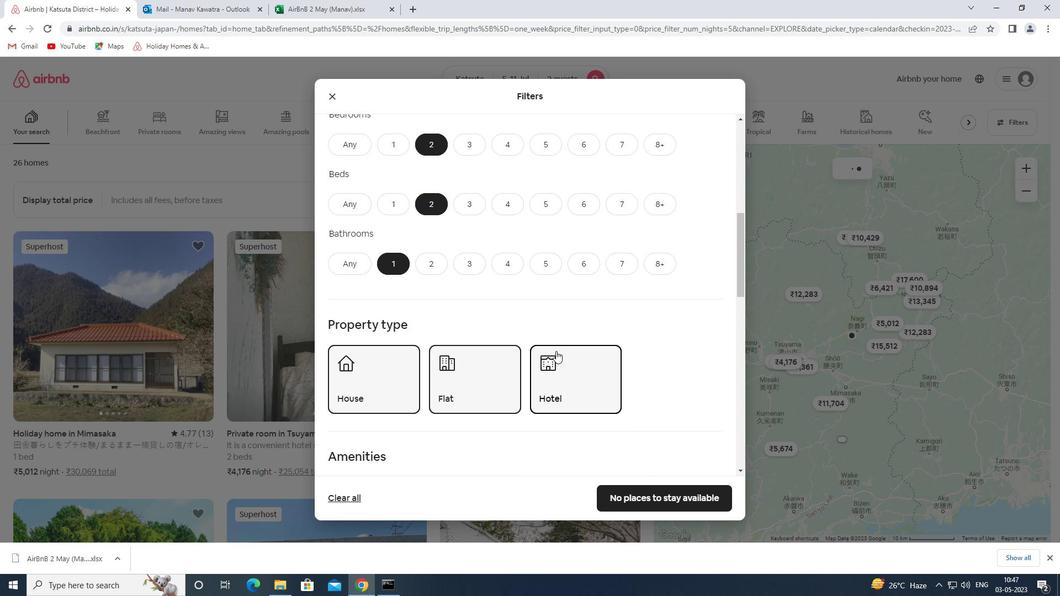 
Action: Mouse scrolled (556, 350) with delta (0, 0)
Screenshot: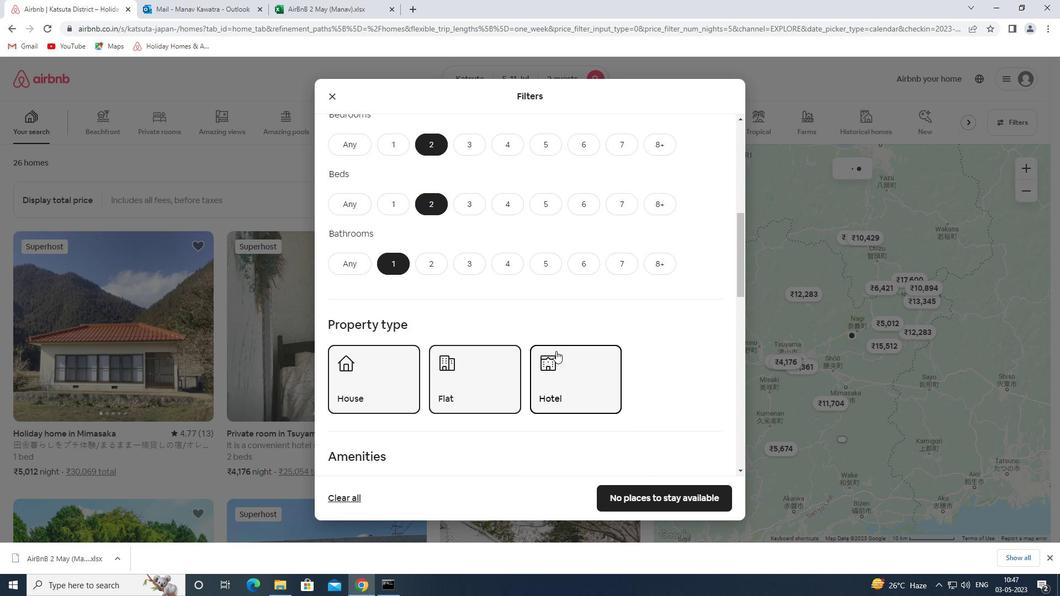 
Action: Mouse scrolled (556, 350) with delta (0, 0)
Screenshot: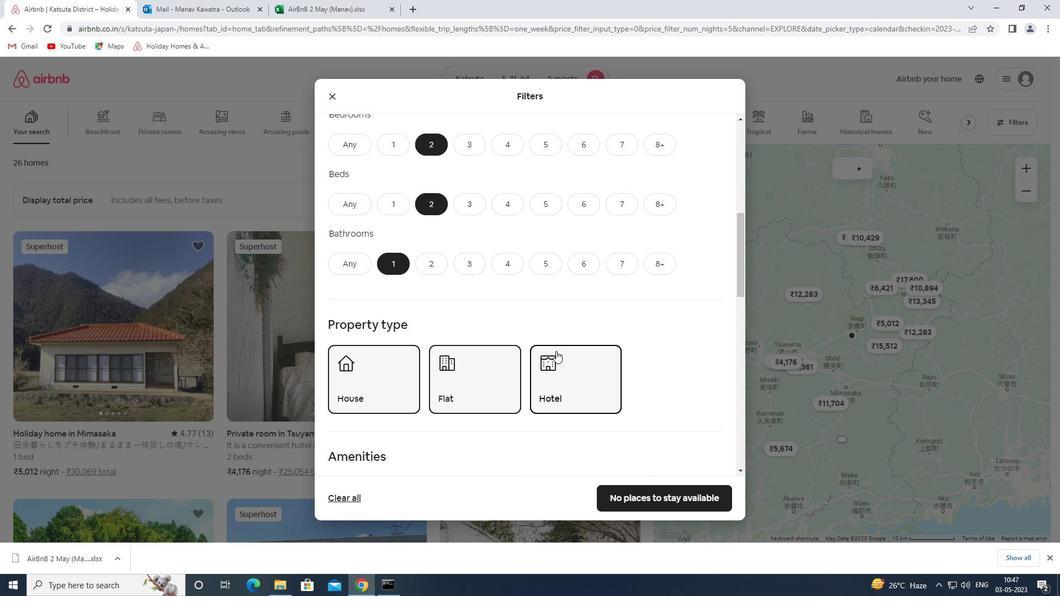 
Action: Mouse scrolled (556, 350) with delta (0, 0)
Screenshot: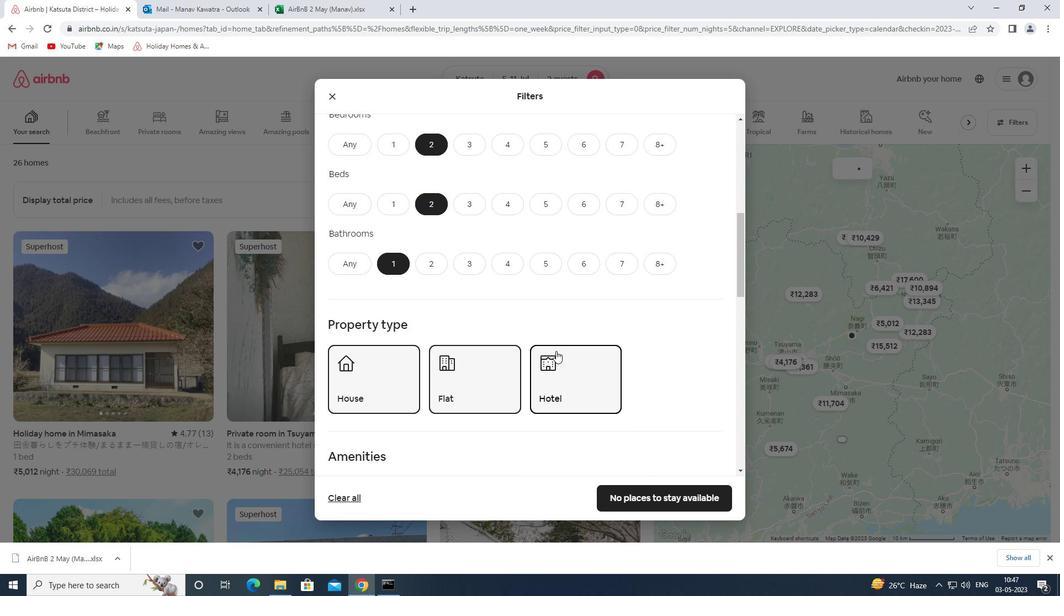 
Action: Mouse moved to (698, 386)
Screenshot: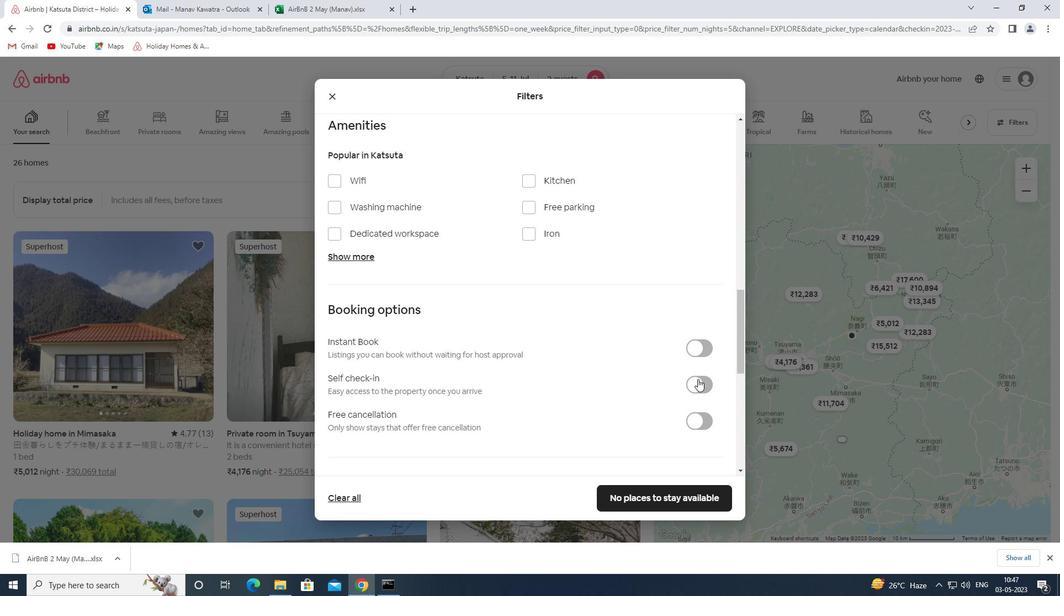 
Action: Mouse pressed left at (698, 386)
Screenshot: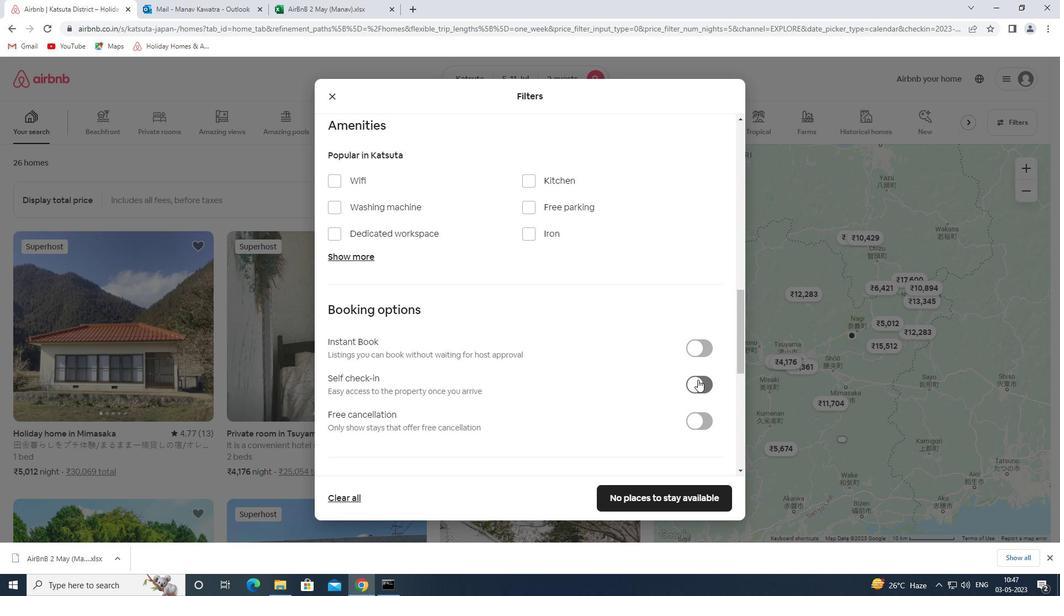 
Action: Mouse moved to (602, 246)
Screenshot: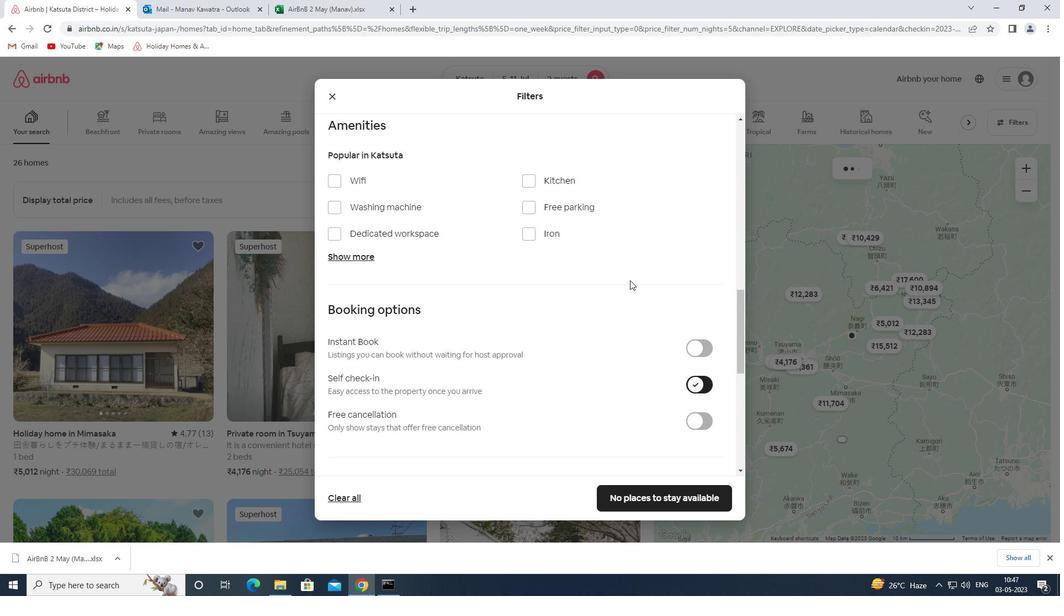 
Action: Mouse scrolled (602, 246) with delta (0, 0)
Screenshot: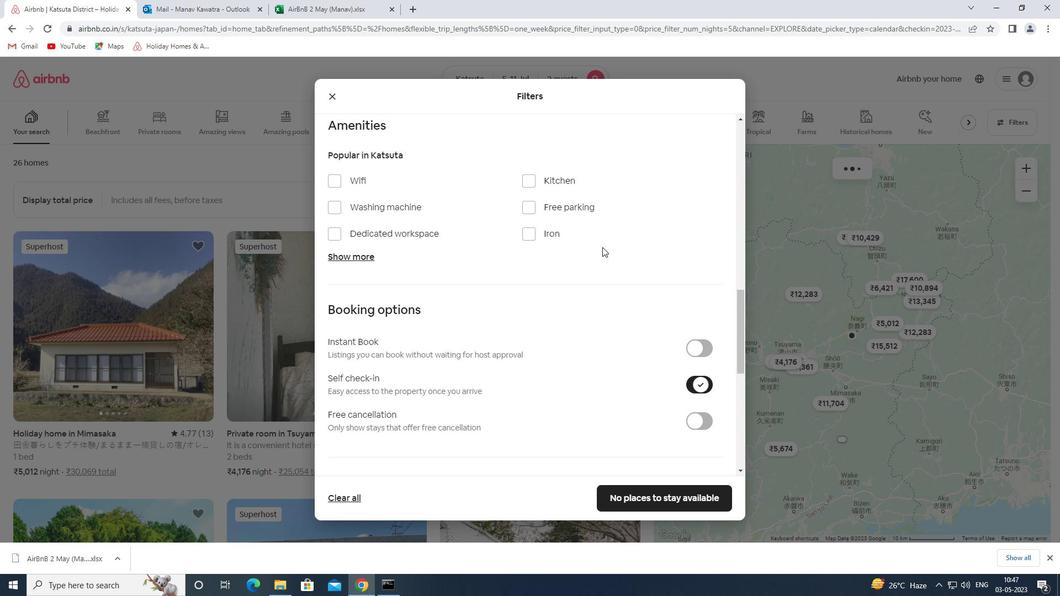
Action: Mouse scrolled (602, 246) with delta (0, 0)
Screenshot: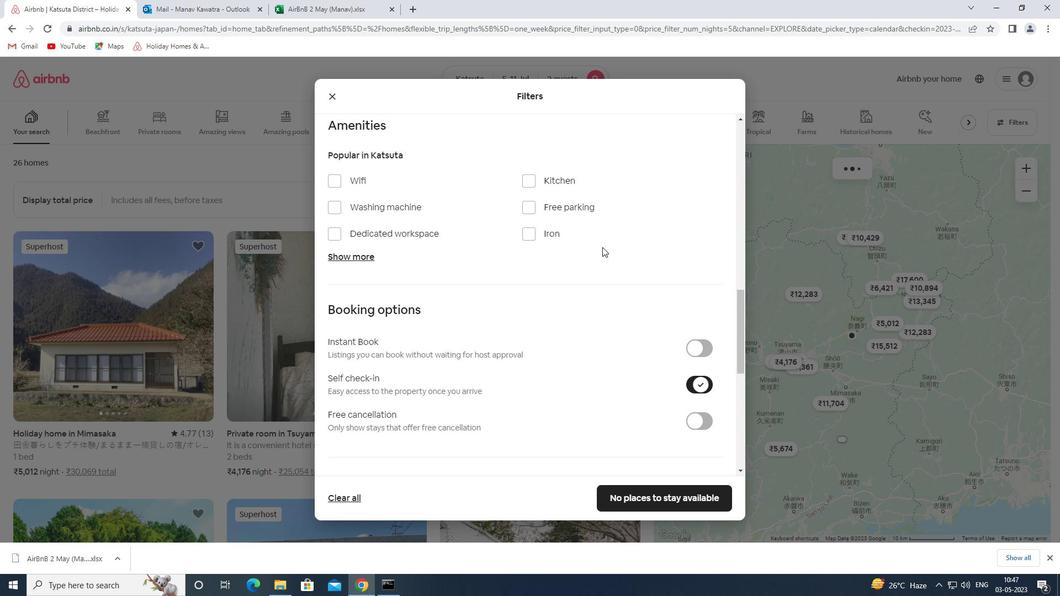 
Action: Mouse scrolled (602, 246) with delta (0, 0)
Screenshot: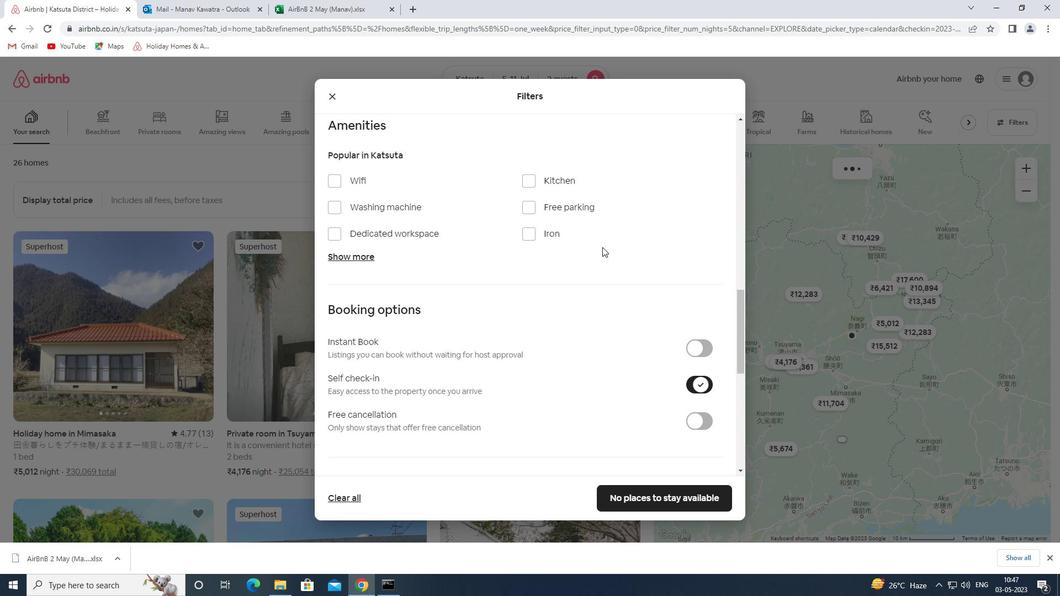 
Action: Mouse scrolled (602, 246) with delta (0, 0)
Screenshot: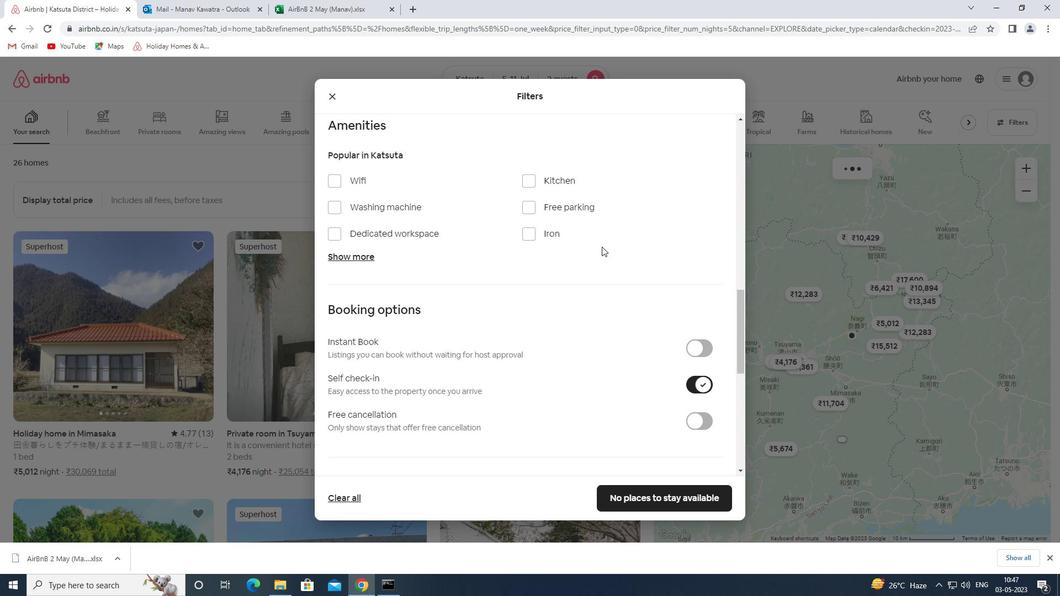 
Action: Mouse scrolled (602, 246) with delta (0, 0)
Screenshot: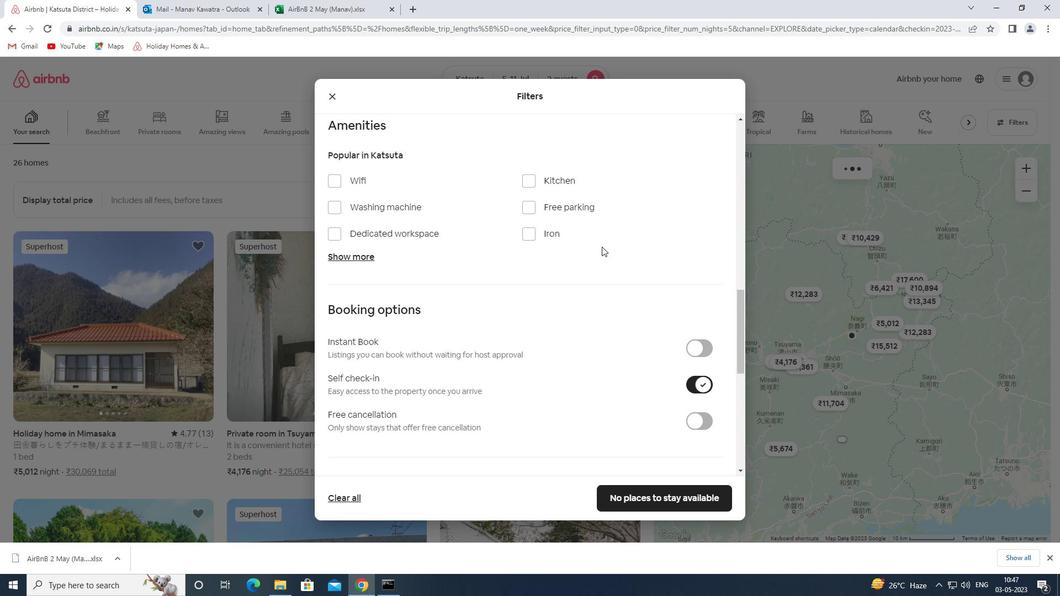 
Action: Mouse scrolled (602, 246) with delta (0, 0)
Screenshot: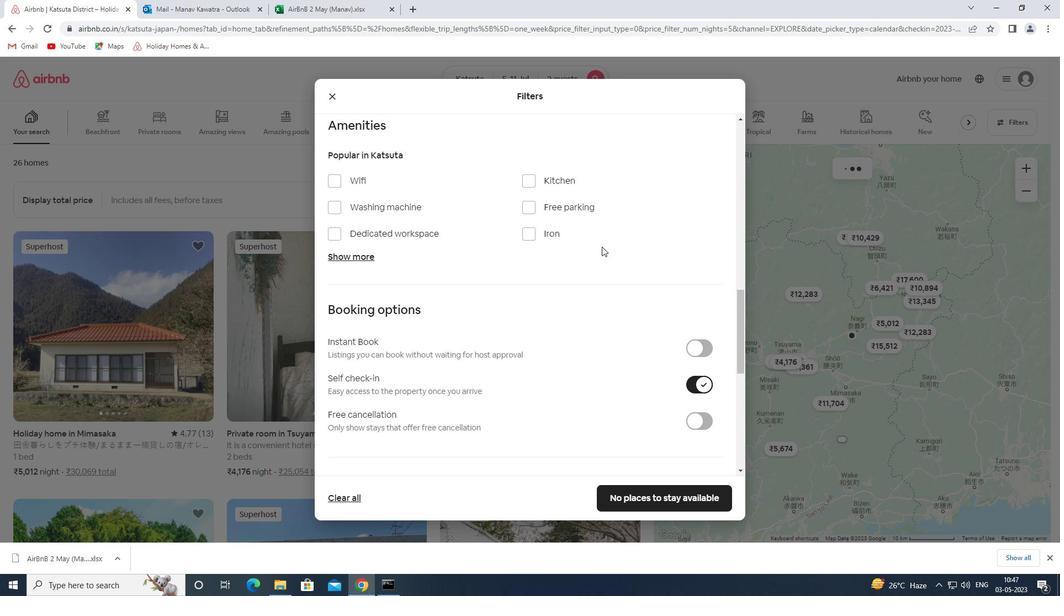 
Action: Mouse scrolled (602, 246) with delta (0, 0)
Screenshot: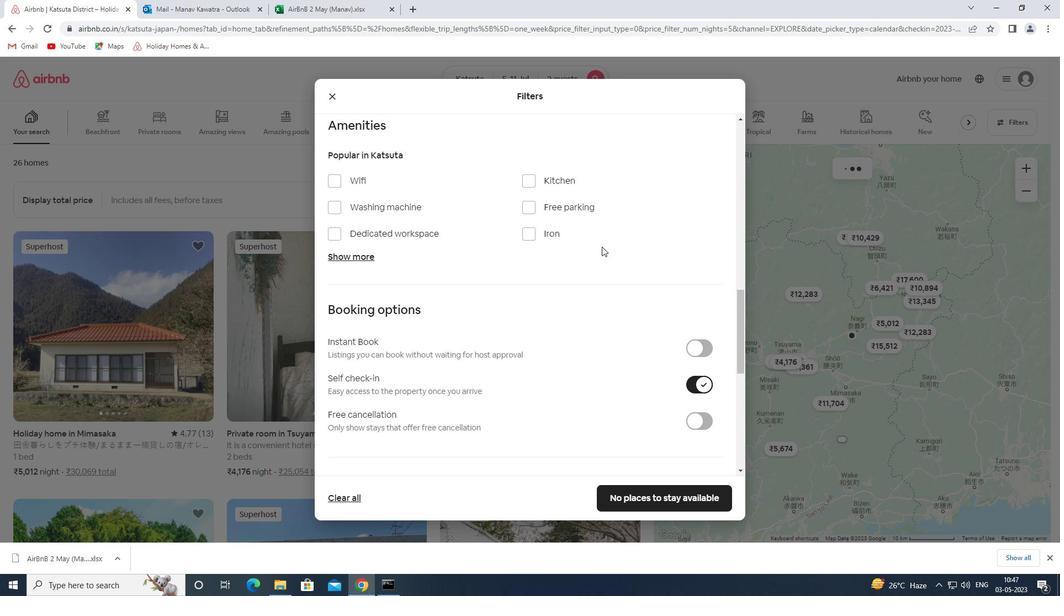 
Action: Mouse moved to (448, 419)
Screenshot: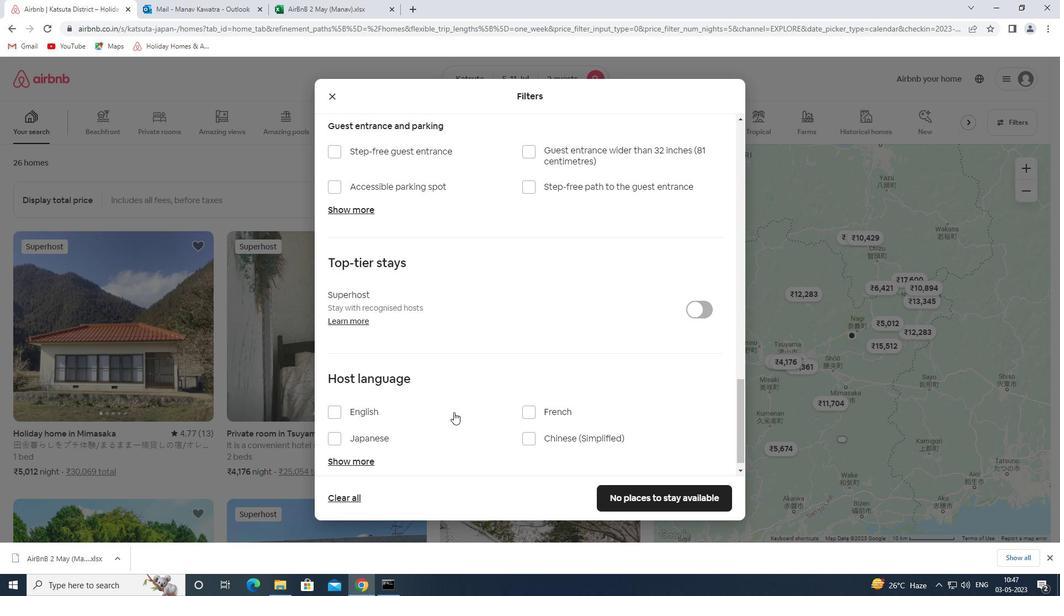 
Action: Mouse scrolled (448, 419) with delta (0, 0)
Screenshot: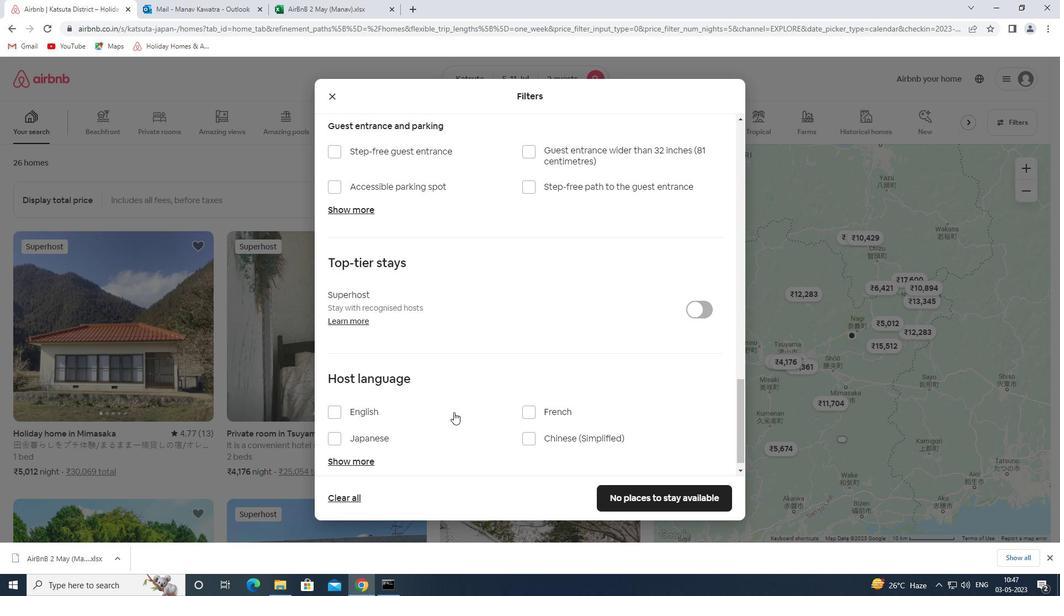 
Action: Mouse moved to (445, 419)
Screenshot: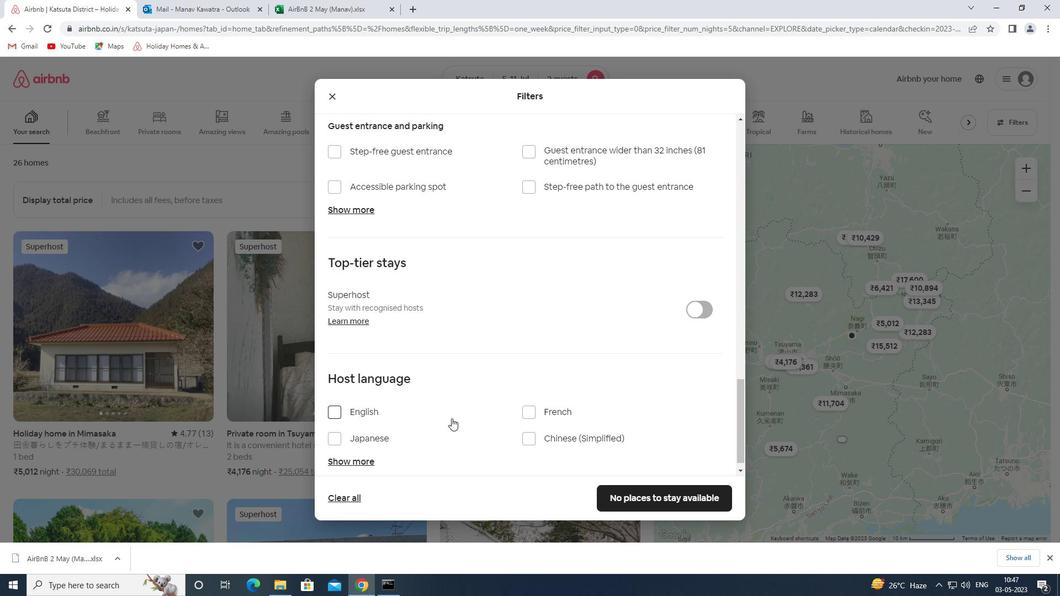 
Action: Mouse scrolled (445, 419) with delta (0, 0)
Screenshot: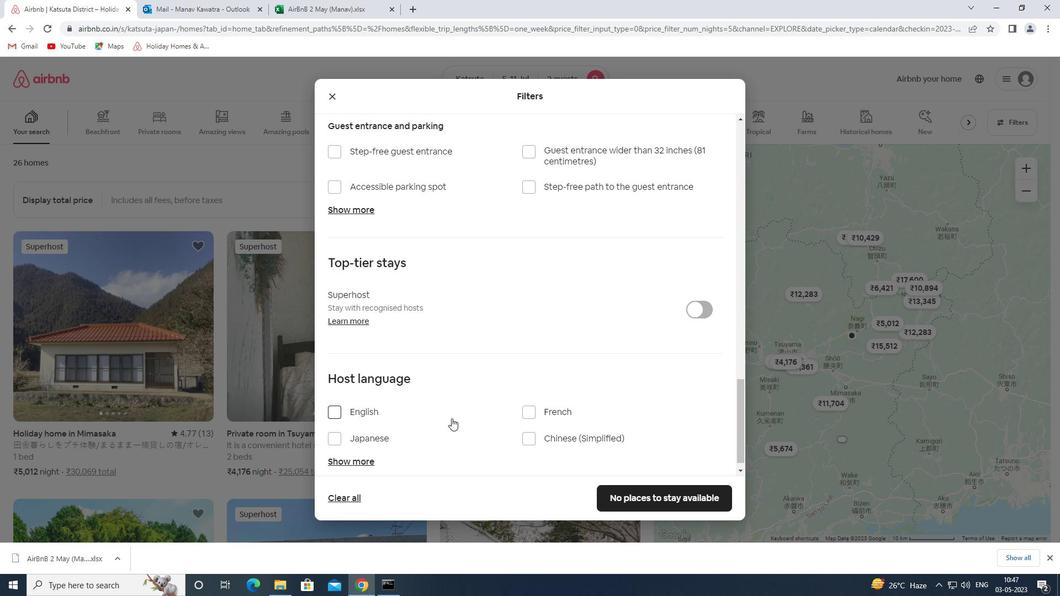
Action: Mouse moved to (439, 418)
Screenshot: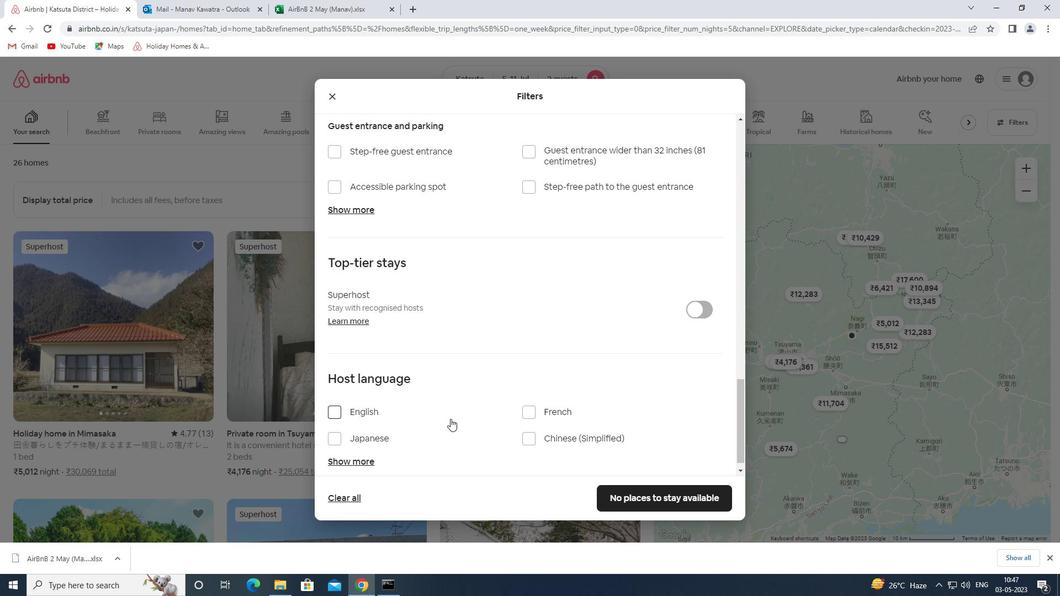 
Action: Mouse scrolled (439, 417) with delta (0, 0)
Screenshot: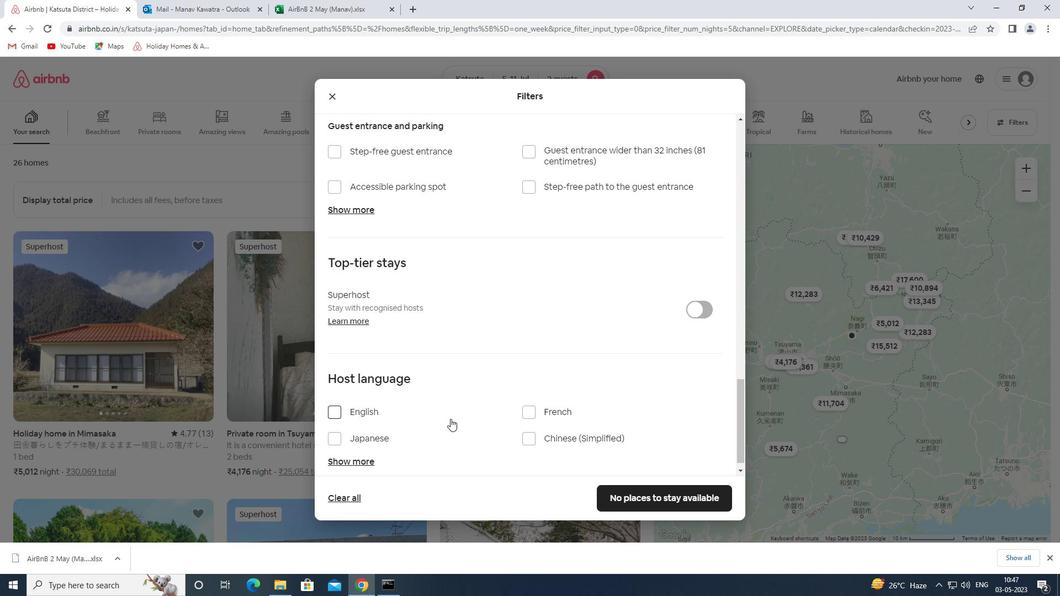 
Action: Mouse moved to (370, 394)
Screenshot: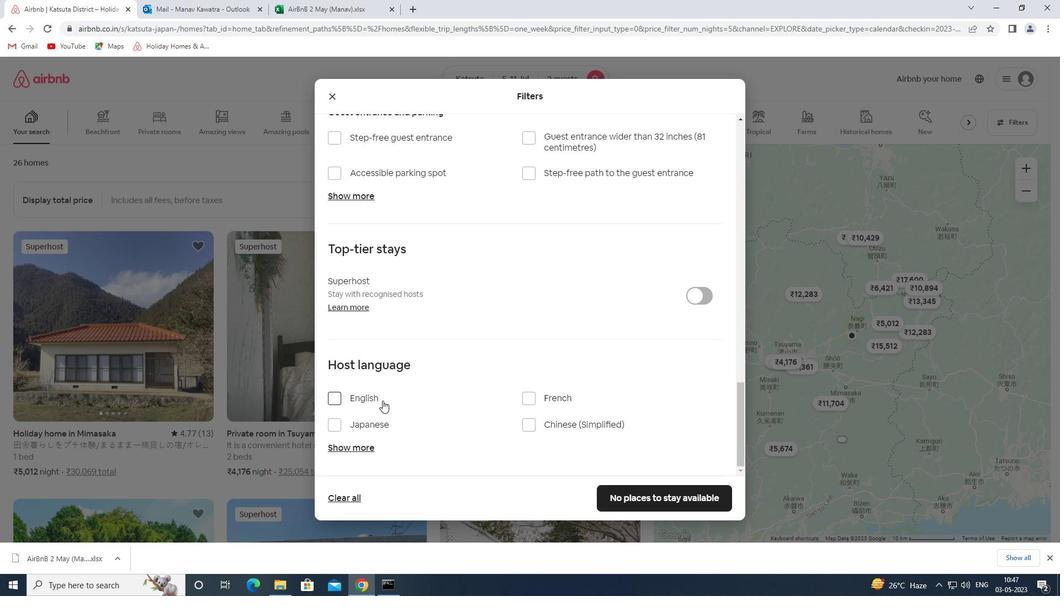 
Action: Mouse pressed left at (370, 394)
Screenshot: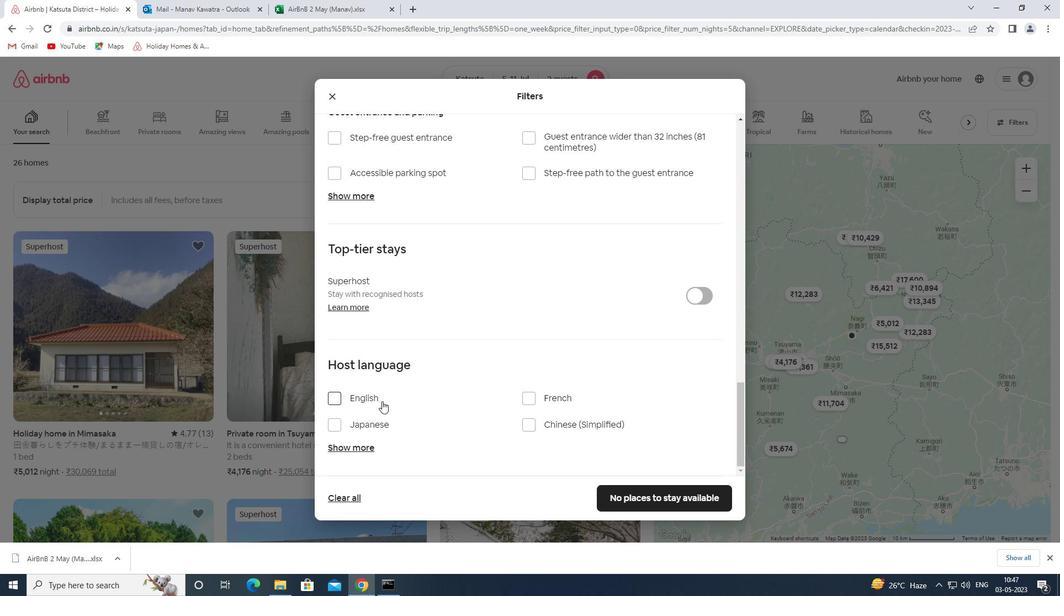 
Action: Mouse moved to (621, 497)
Screenshot: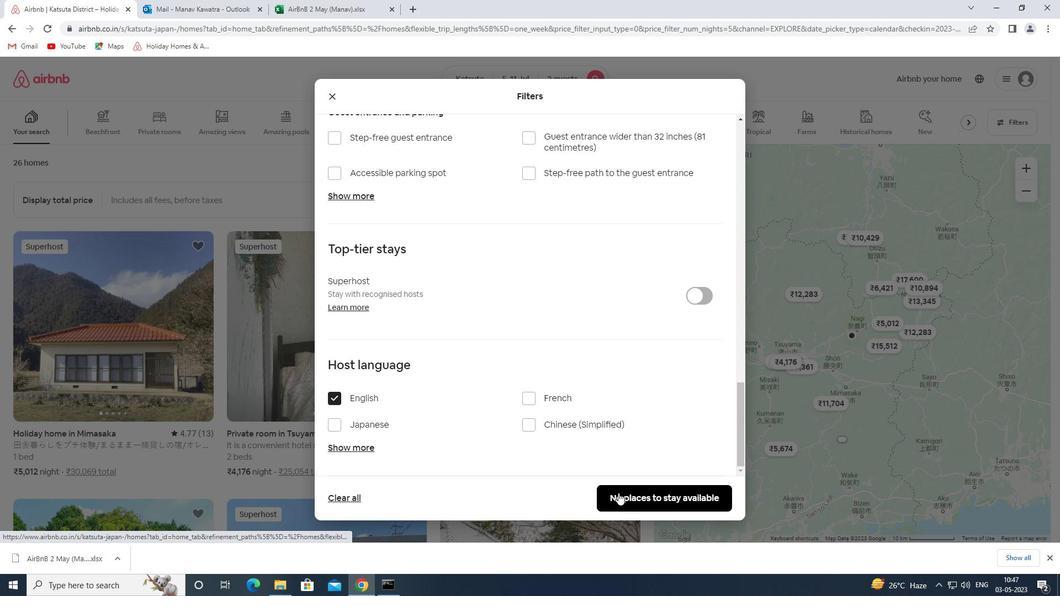 
Action: Mouse pressed left at (621, 497)
Screenshot: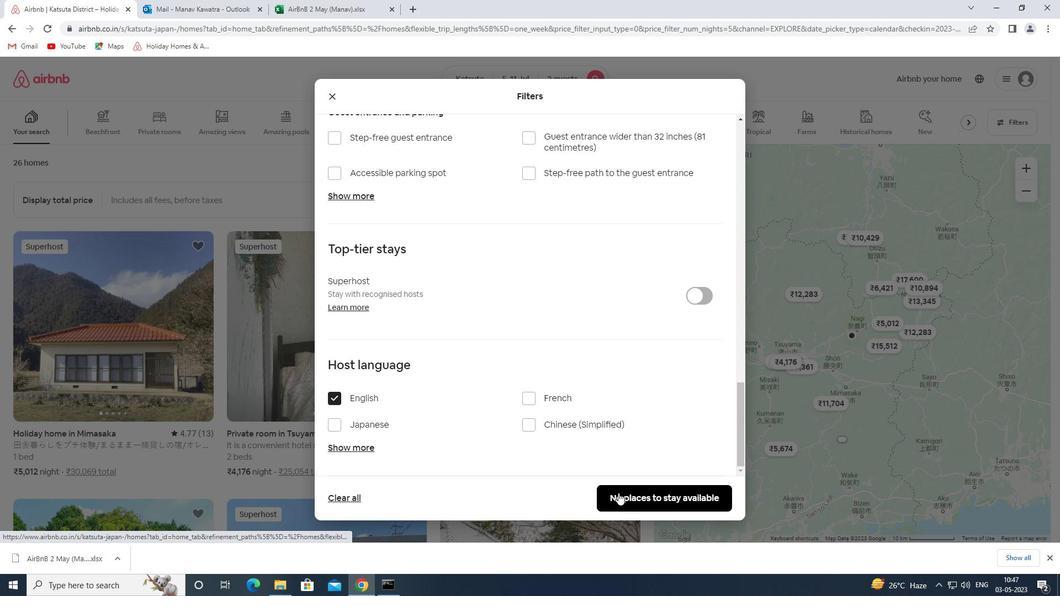 
Action: Mouse moved to (622, 495)
Screenshot: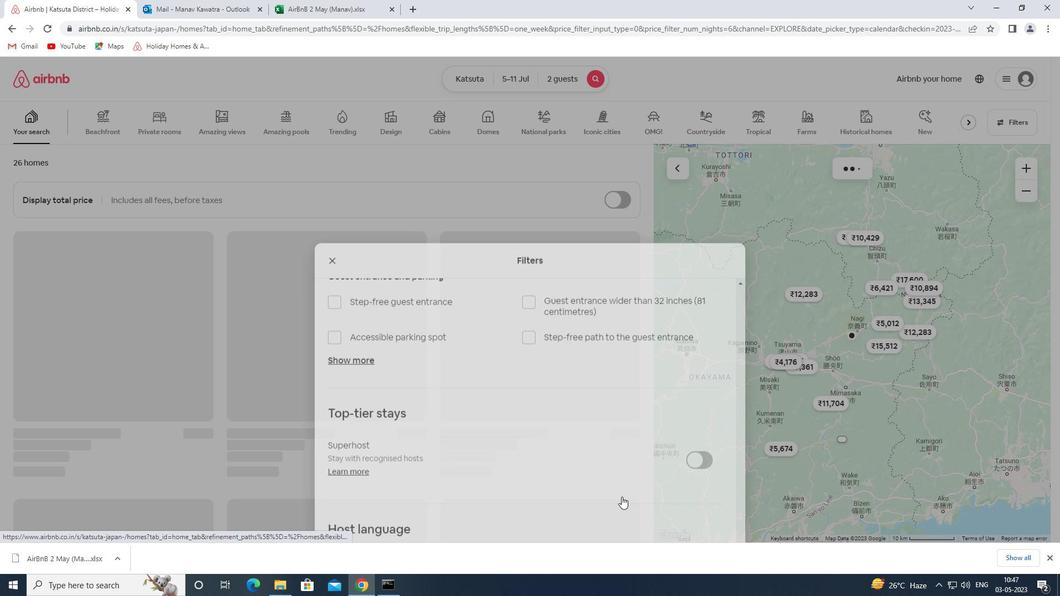 
